 Task: Change the default commit message for squash merging to "Default to pull request title and commit details".
Action: Mouse moved to (1246, 200)
Screenshot: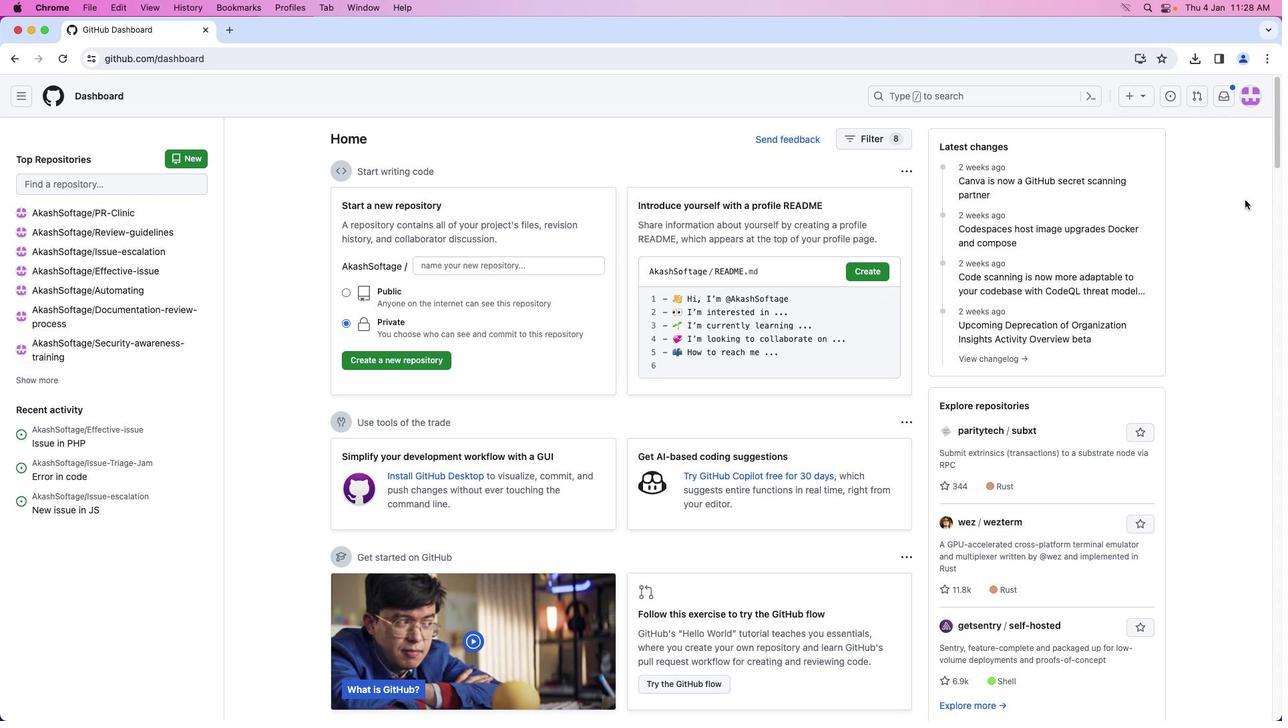 
Action: Mouse pressed left at (1246, 200)
Screenshot: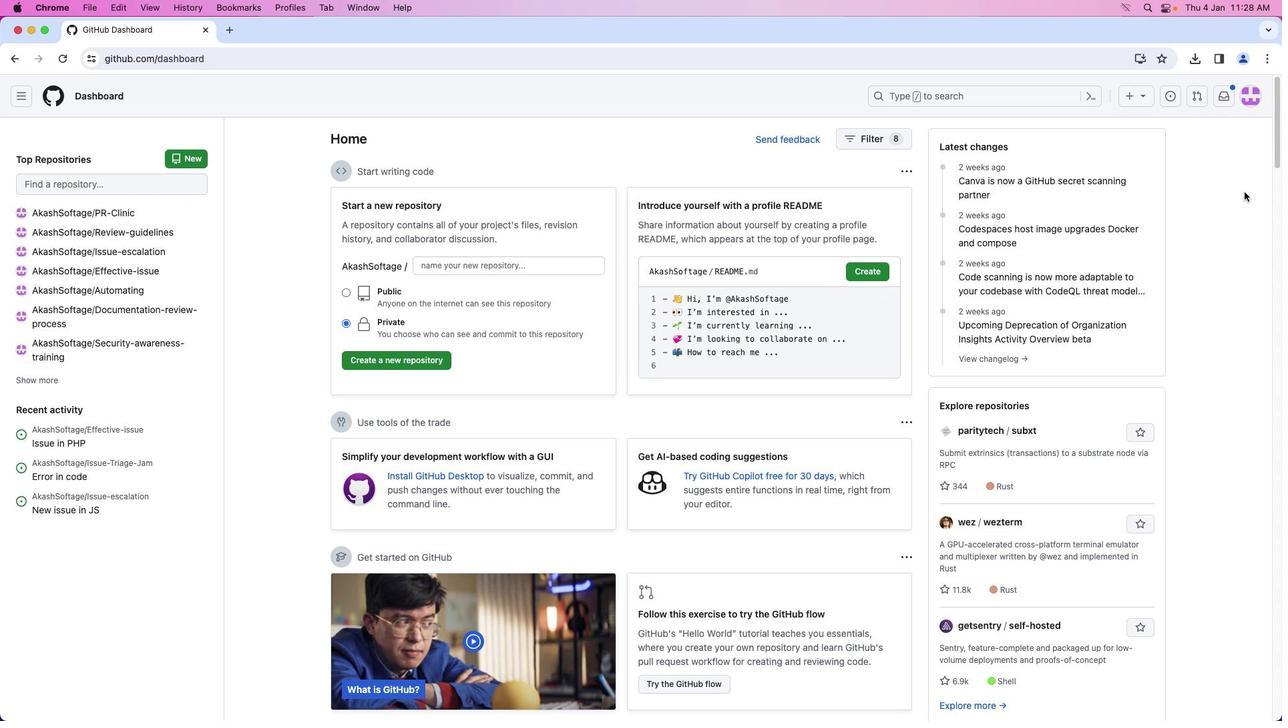 
Action: Mouse moved to (1248, 100)
Screenshot: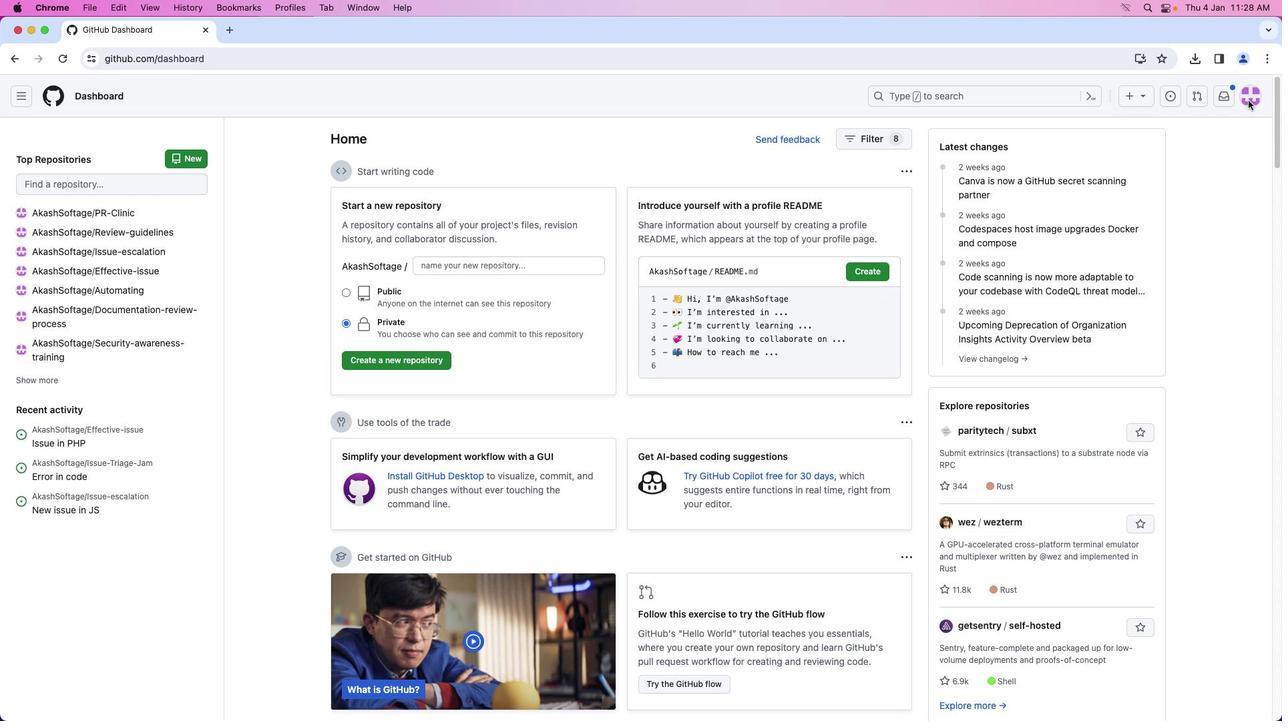 
Action: Mouse pressed left at (1248, 100)
Screenshot: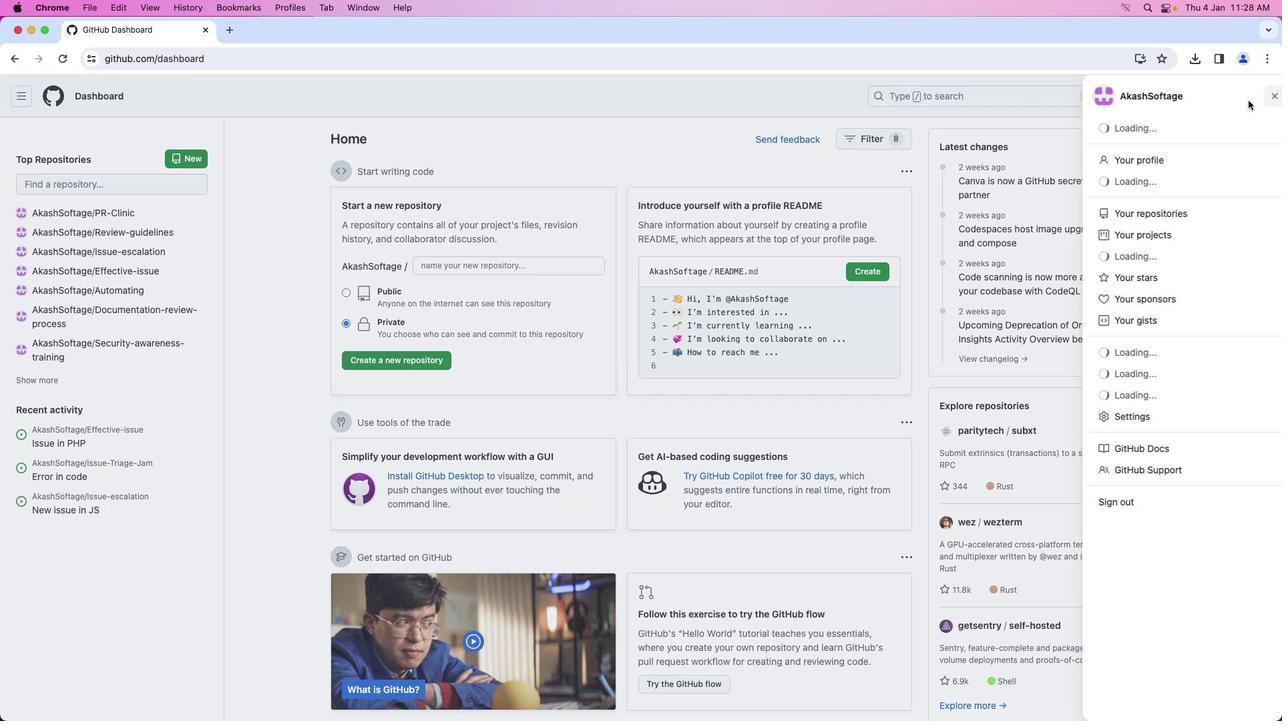 
Action: Mouse moved to (1205, 218)
Screenshot: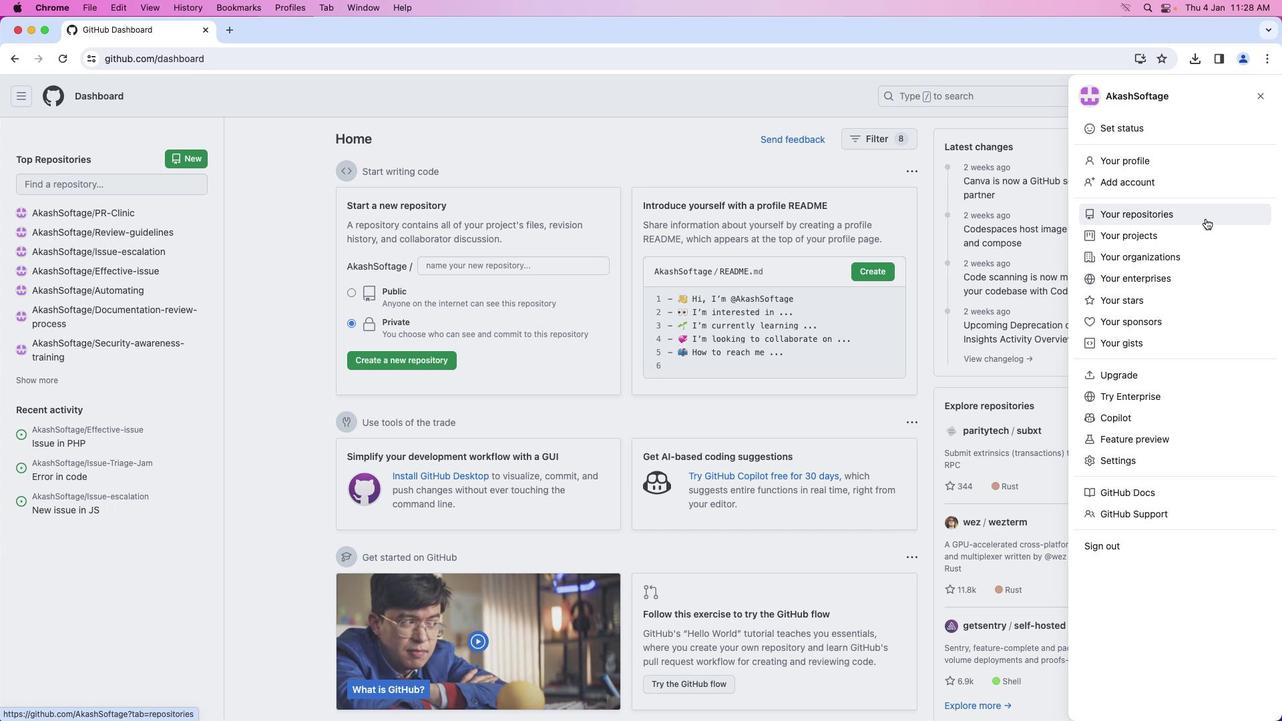 
Action: Mouse pressed left at (1205, 218)
Screenshot: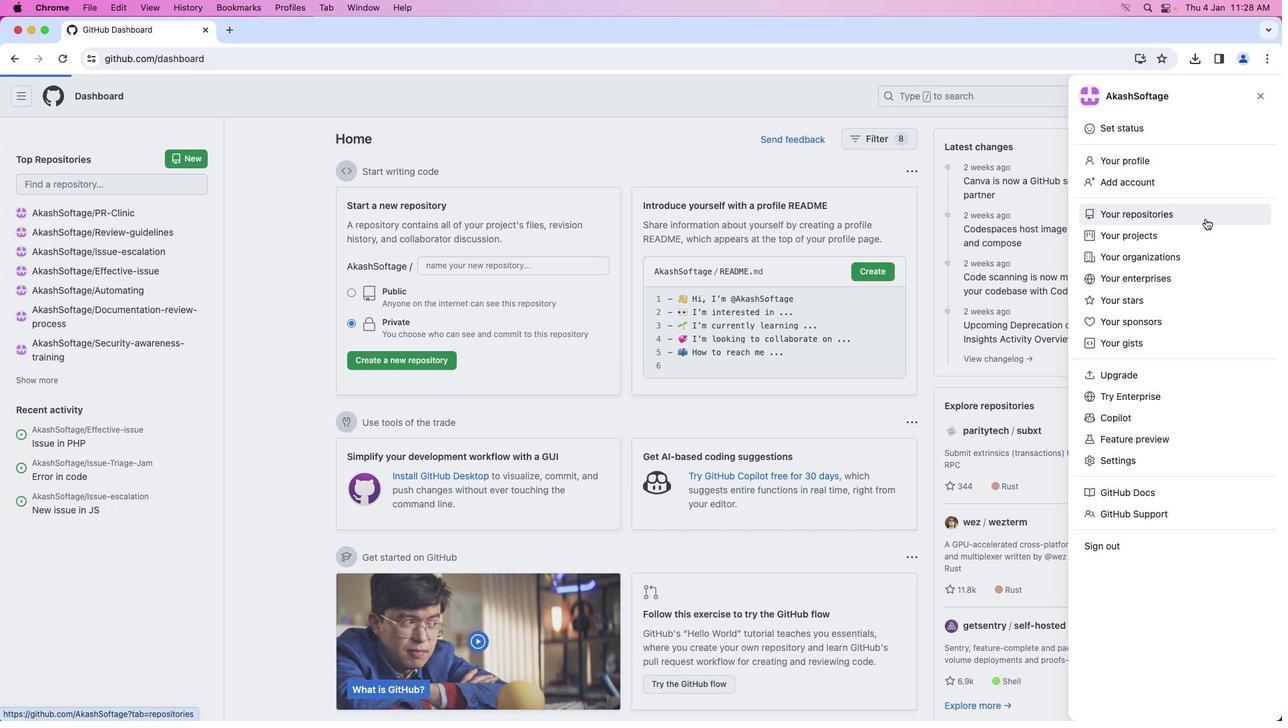 
Action: Mouse moved to (447, 220)
Screenshot: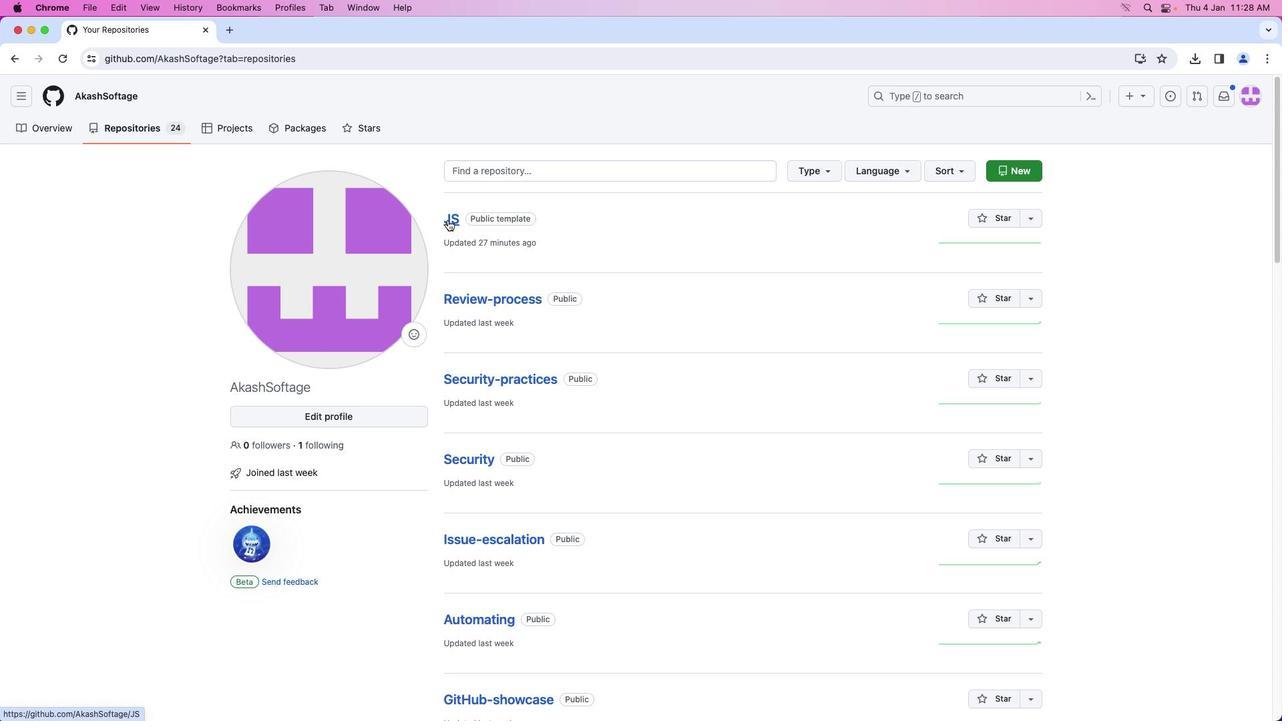 
Action: Mouse pressed left at (447, 220)
Screenshot: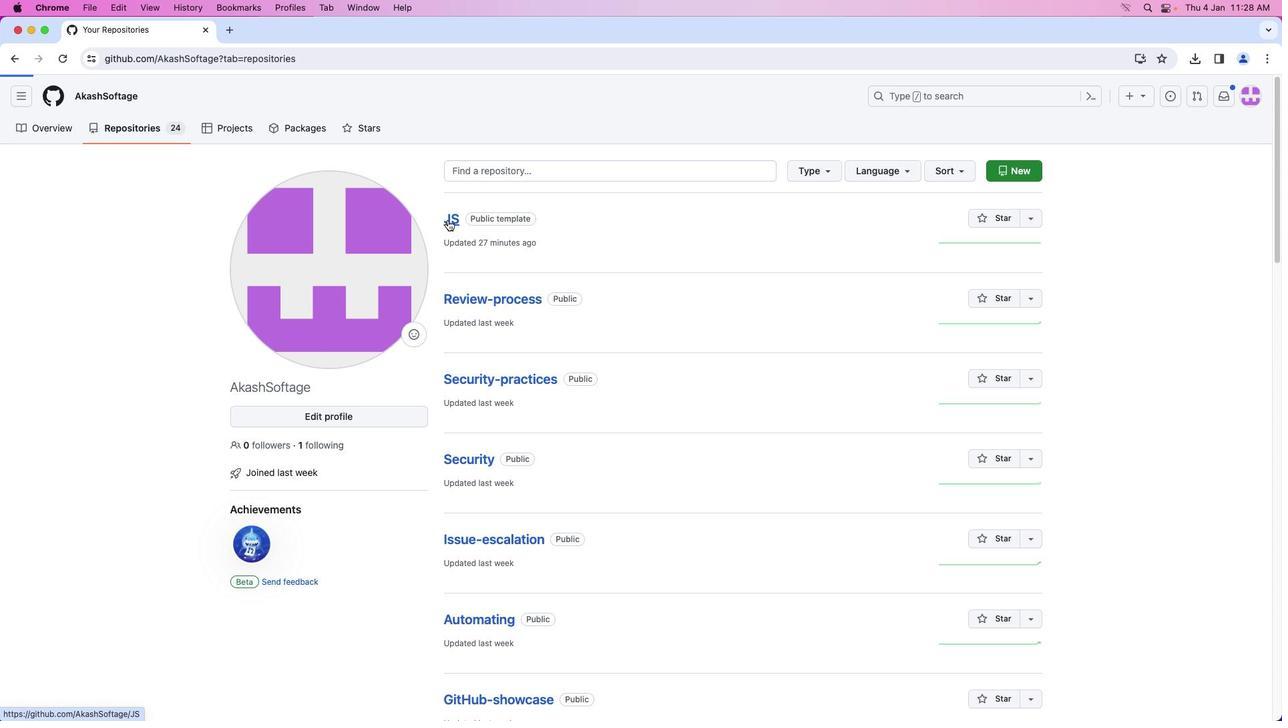 
Action: Mouse moved to (643, 132)
Screenshot: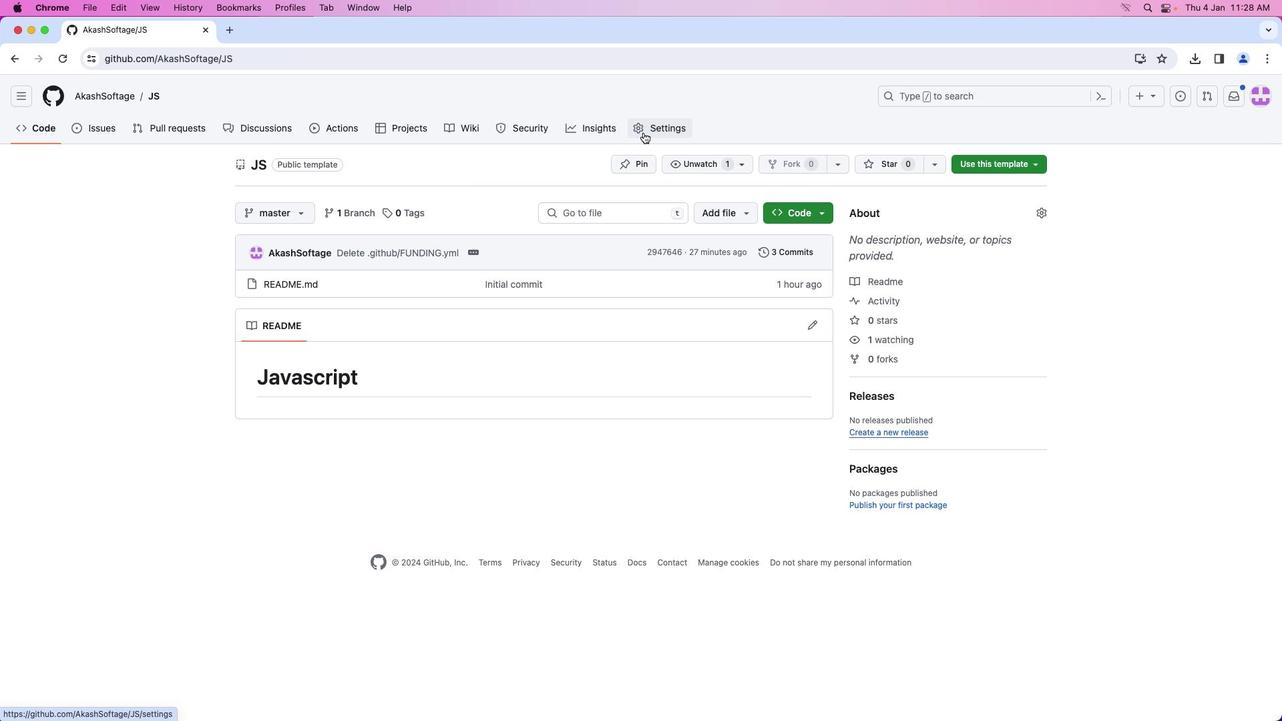 
Action: Mouse pressed left at (643, 132)
Screenshot: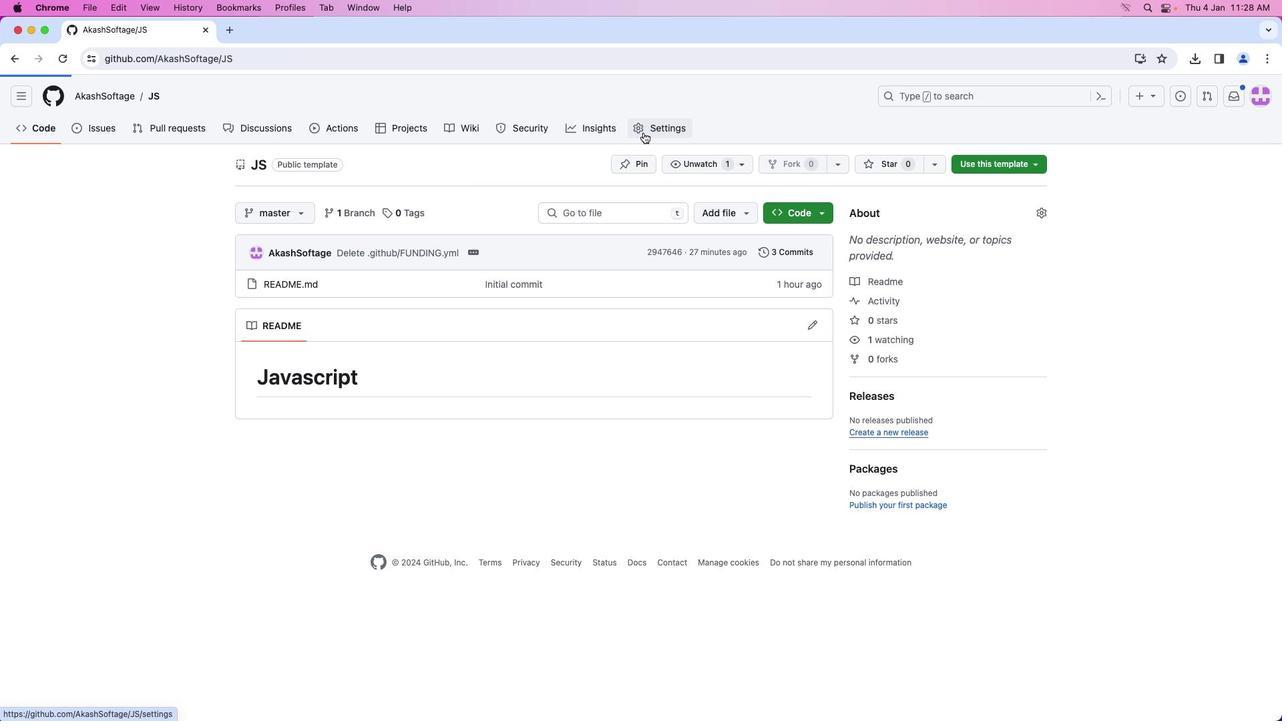 
Action: Mouse moved to (710, 349)
Screenshot: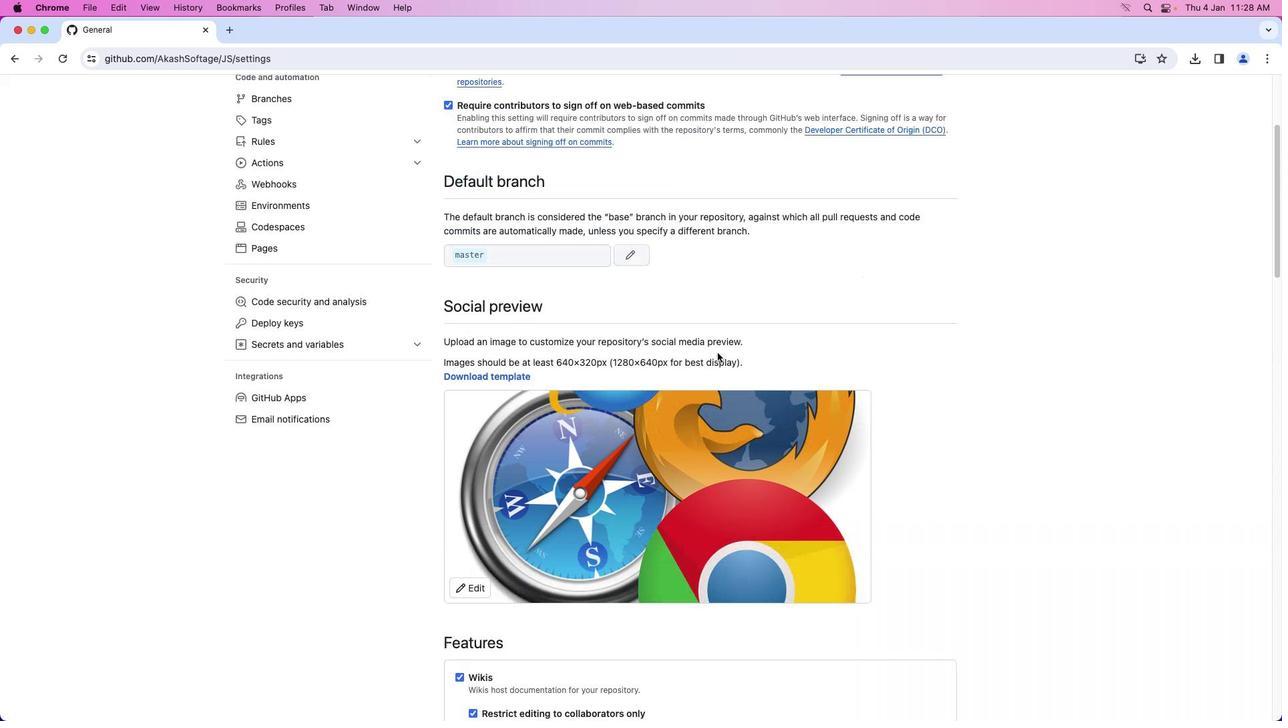 
Action: Mouse scrolled (710, 349) with delta (0, 0)
Screenshot: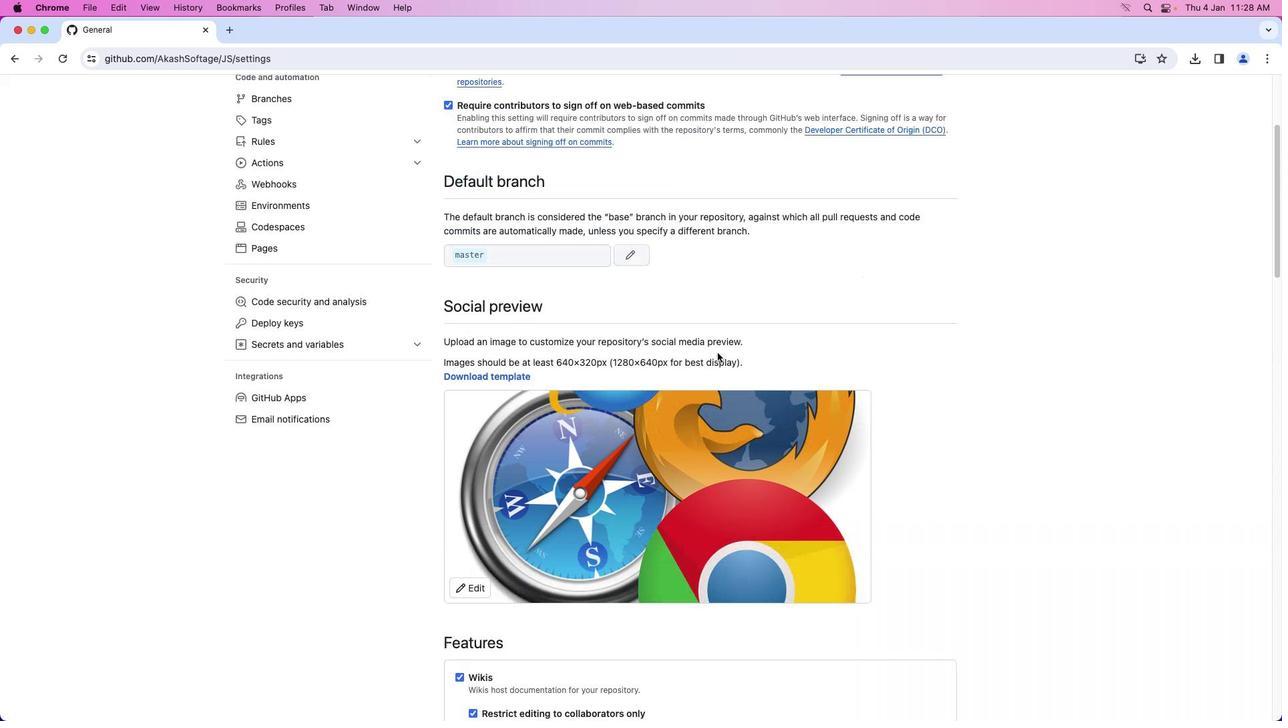 
Action: Mouse moved to (717, 352)
Screenshot: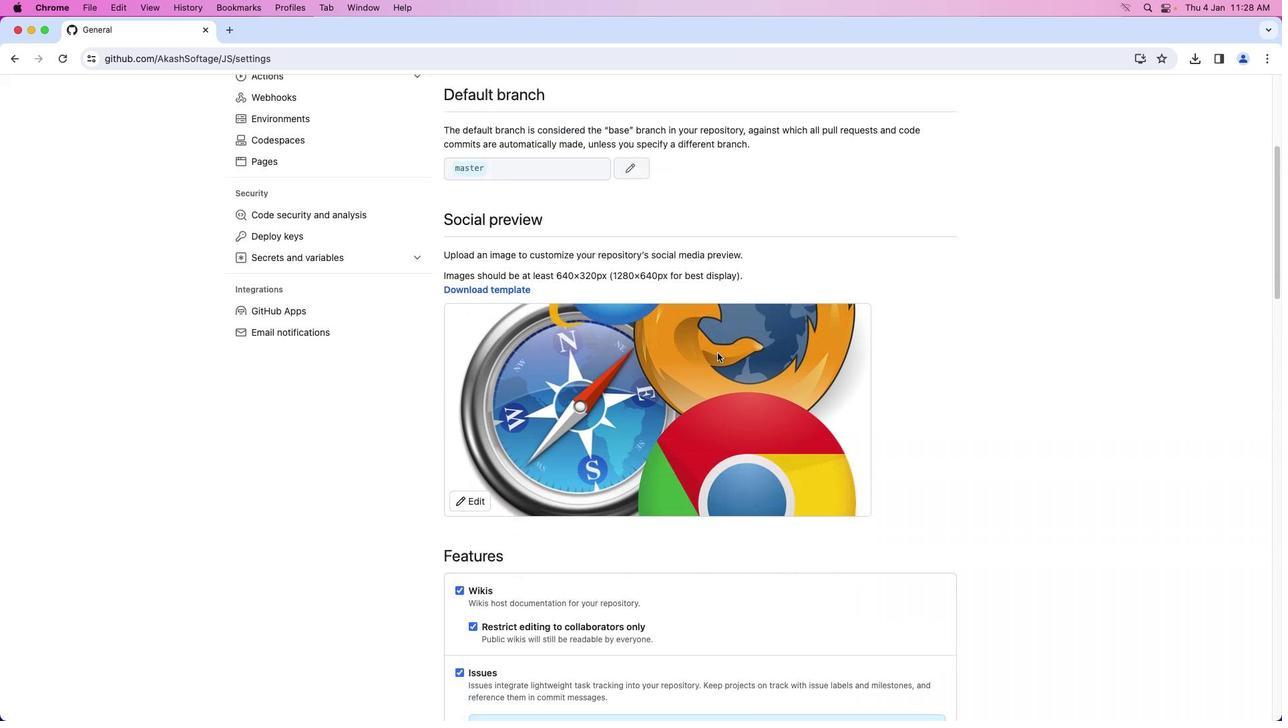 
Action: Mouse scrolled (717, 352) with delta (0, 0)
Screenshot: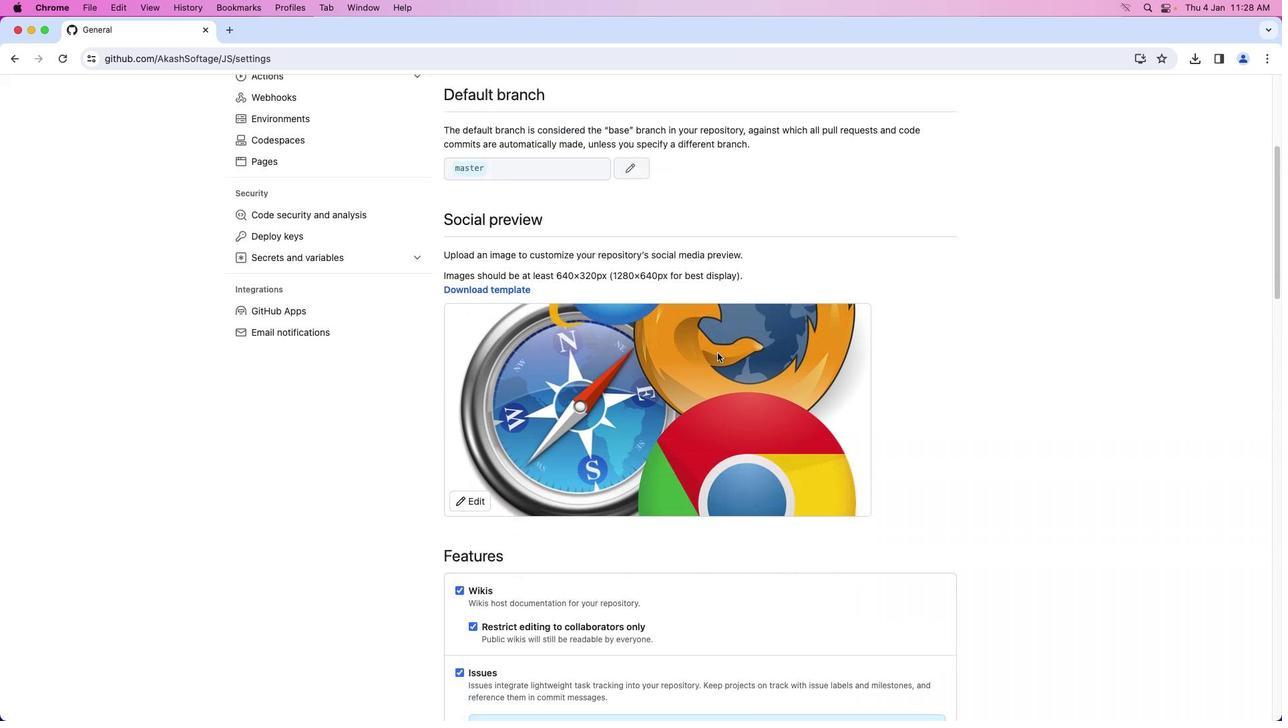 
Action: Mouse moved to (717, 352)
Screenshot: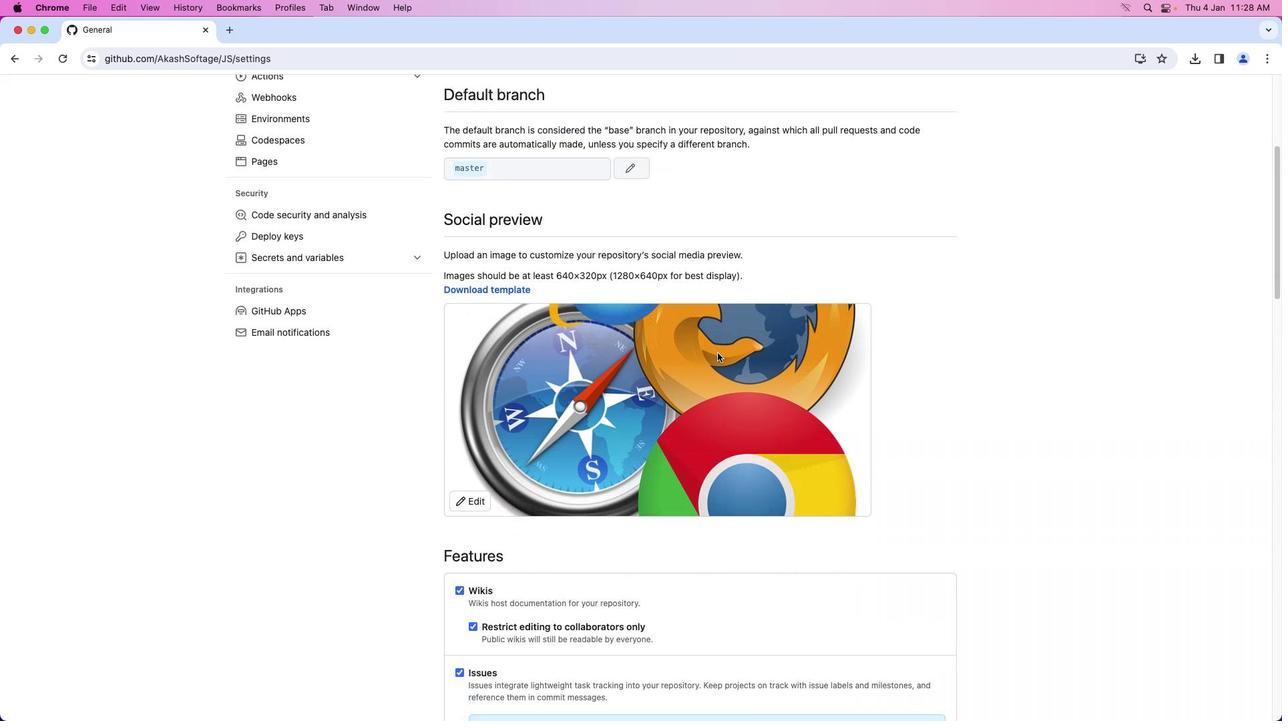 
Action: Mouse scrolled (717, 352) with delta (0, 0)
Screenshot: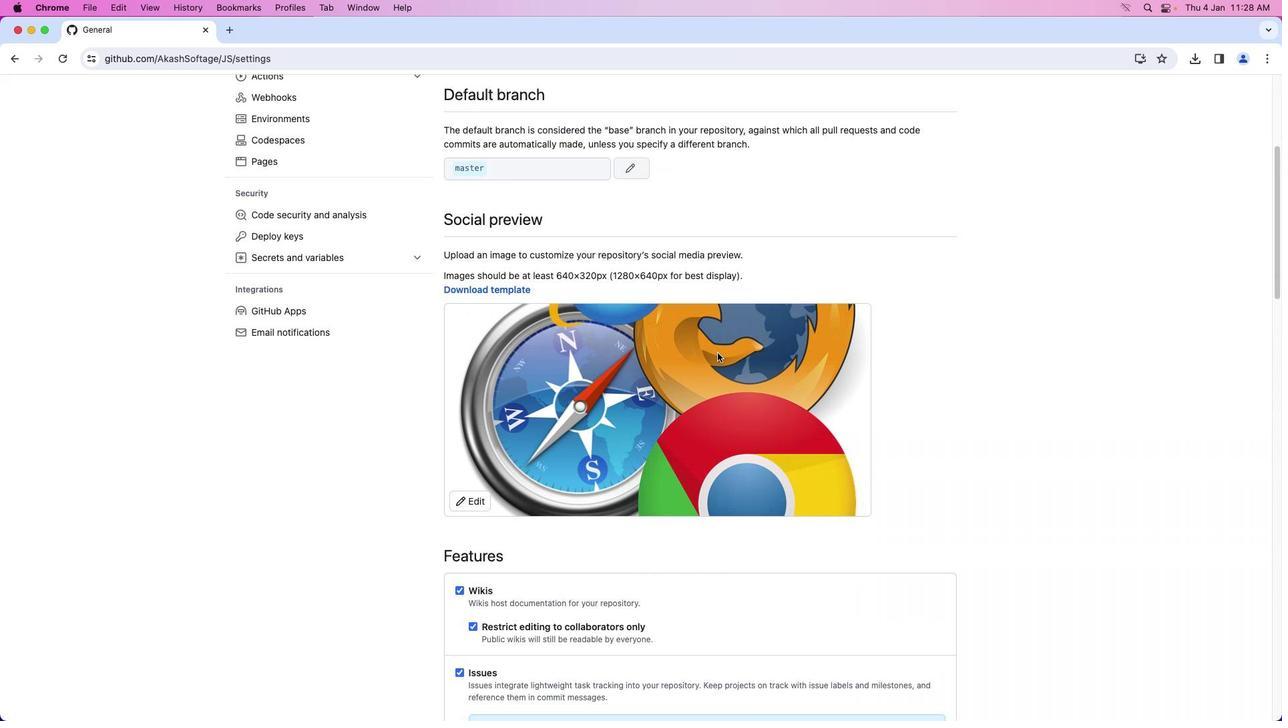
Action: Mouse moved to (717, 352)
Screenshot: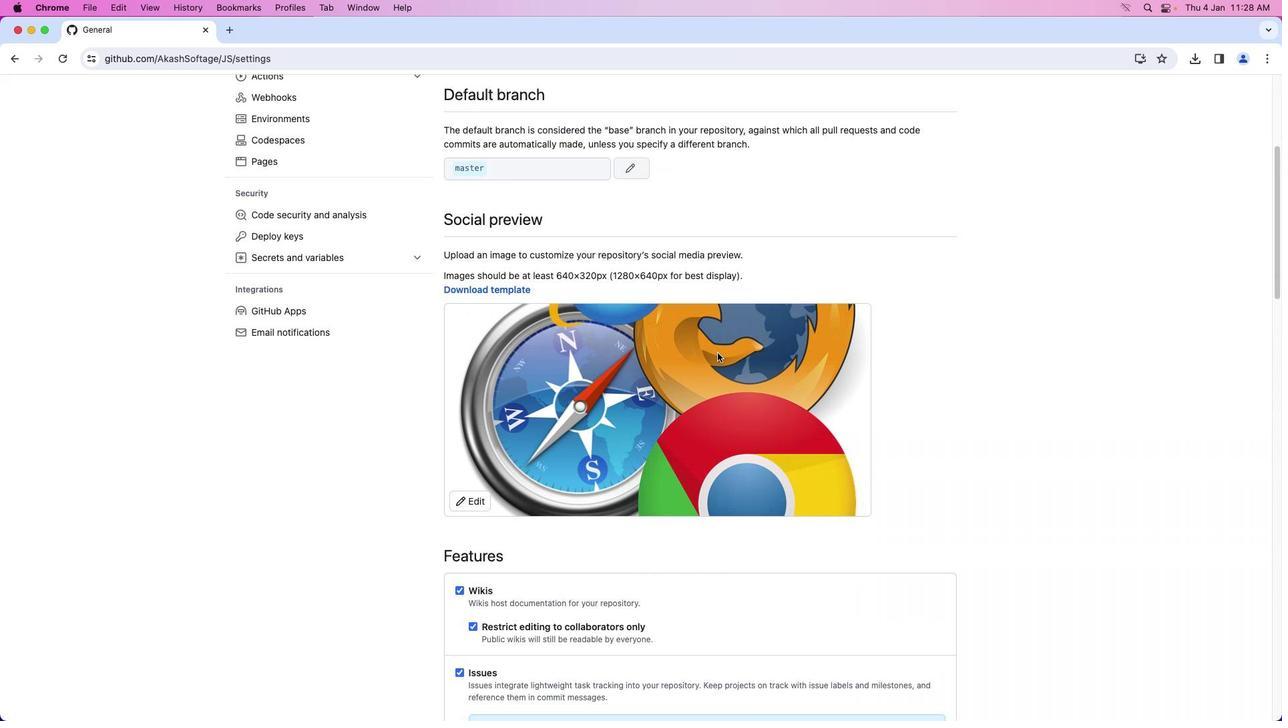 
Action: Mouse scrolled (717, 352) with delta (0, -2)
Screenshot: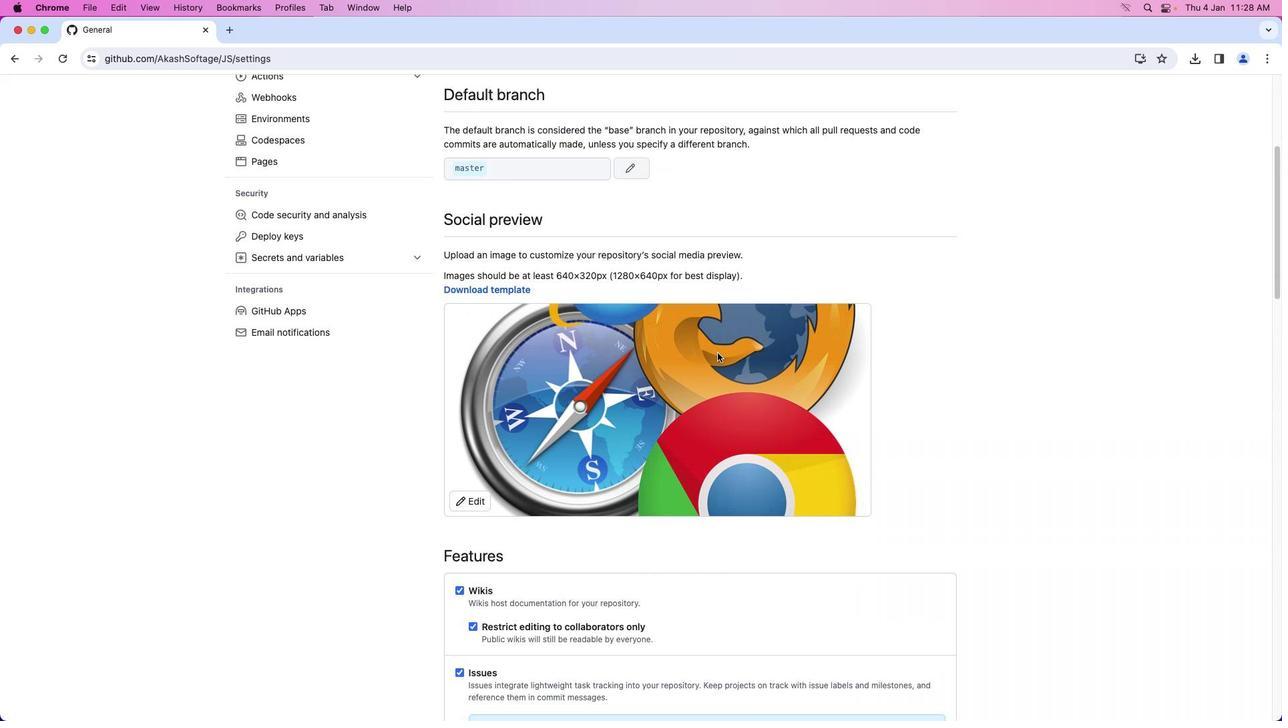 
Action: Mouse moved to (717, 352)
Screenshot: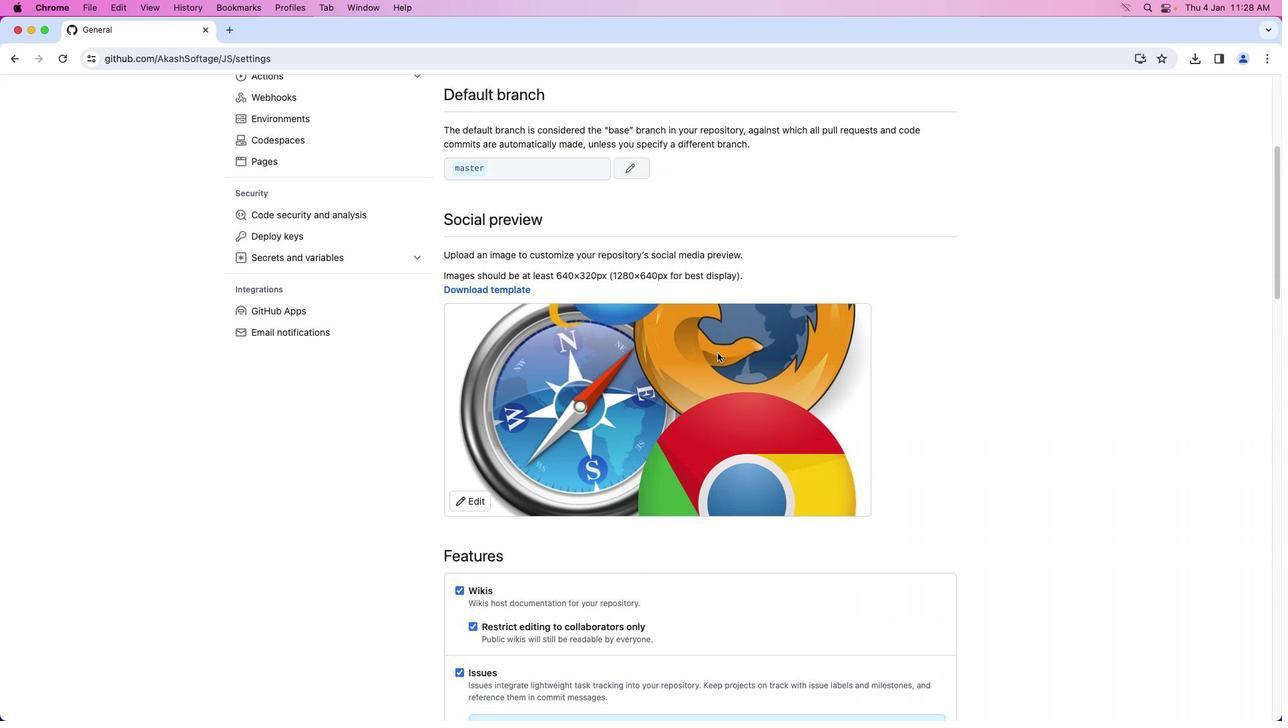 
Action: Mouse scrolled (717, 352) with delta (0, -2)
Screenshot: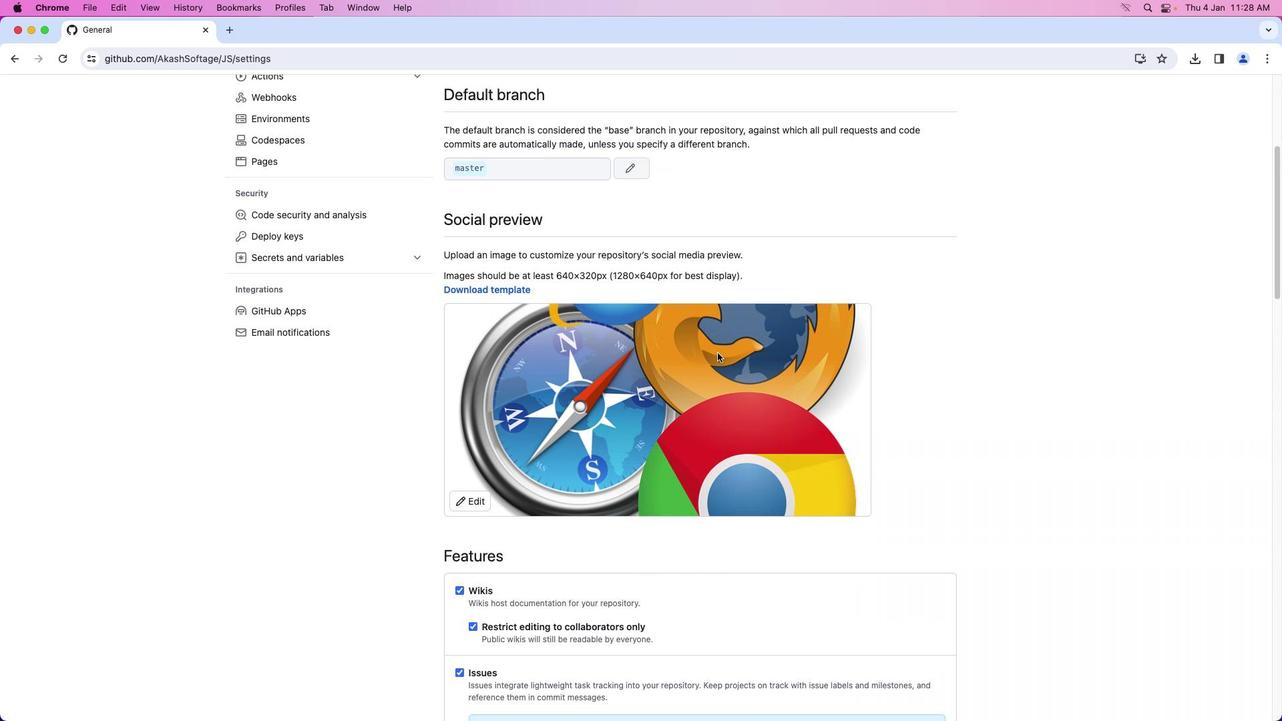 
Action: Mouse scrolled (717, 352) with delta (0, 0)
Screenshot: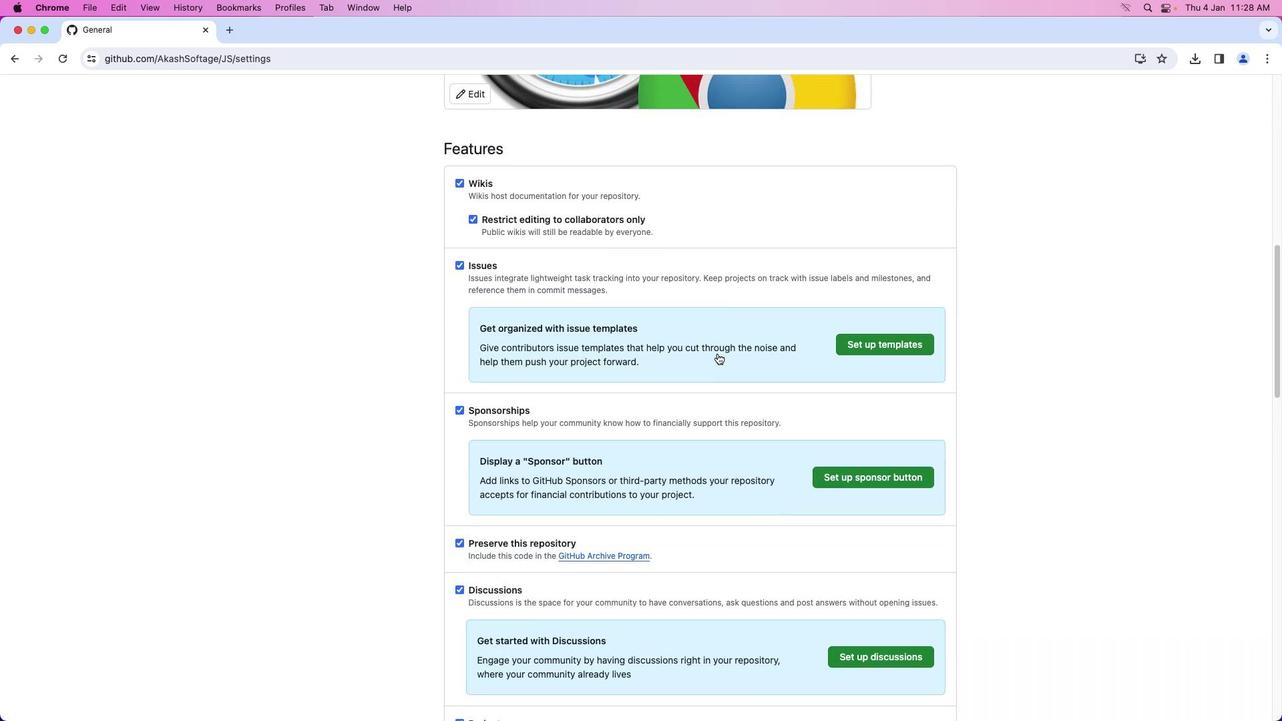 
Action: Mouse scrolled (717, 352) with delta (0, 0)
Screenshot: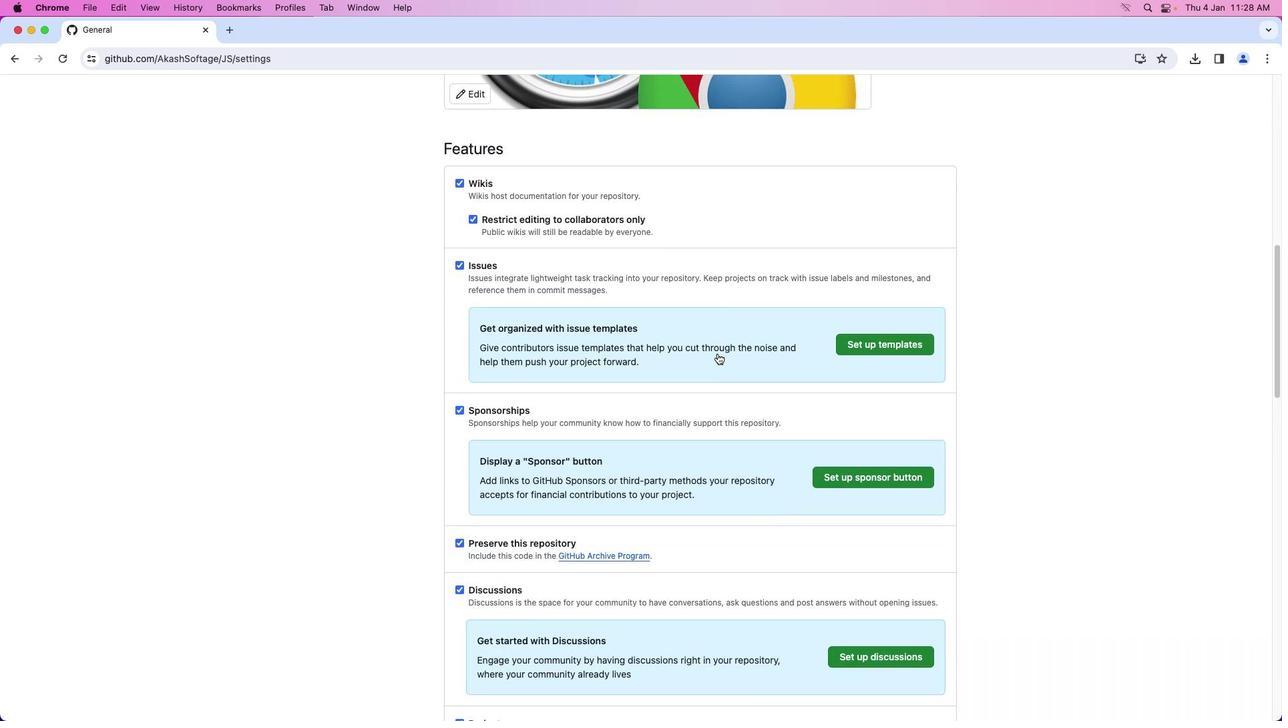 
Action: Mouse moved to (717, 353)
Screenshot: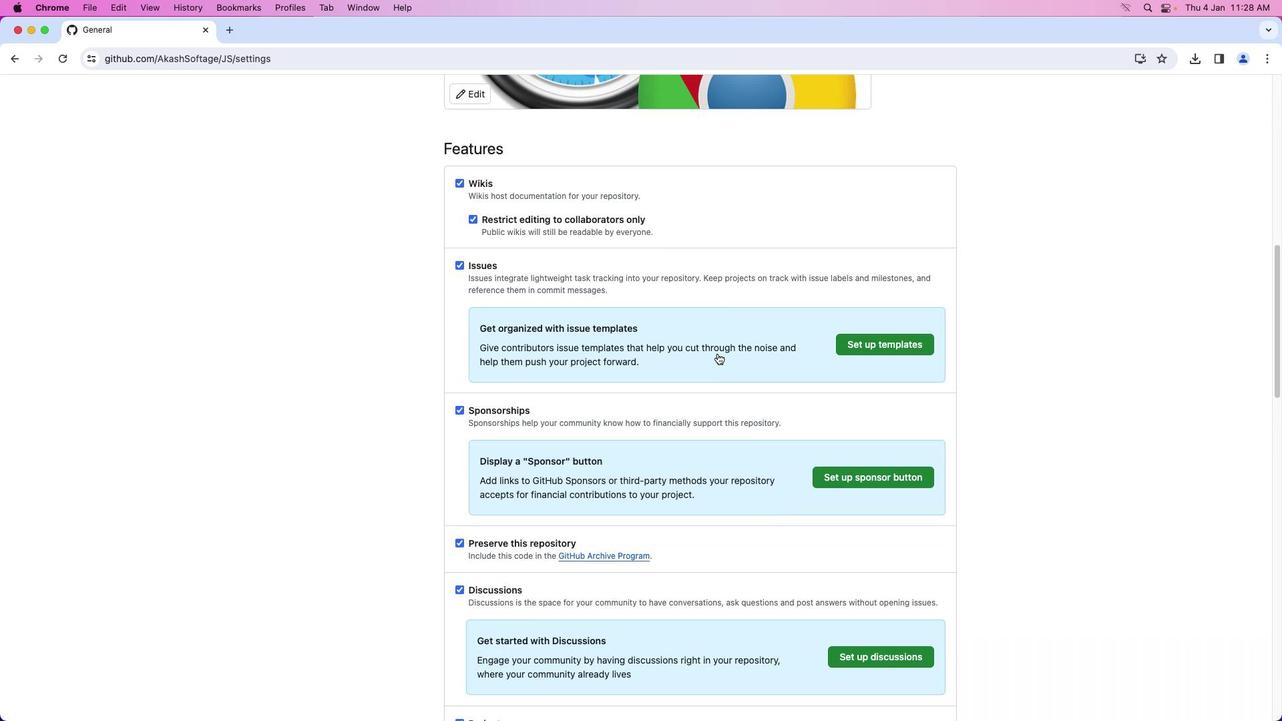 
Action: Mouse scrolled (717, 353) with delta (0, -2)
Screenshot: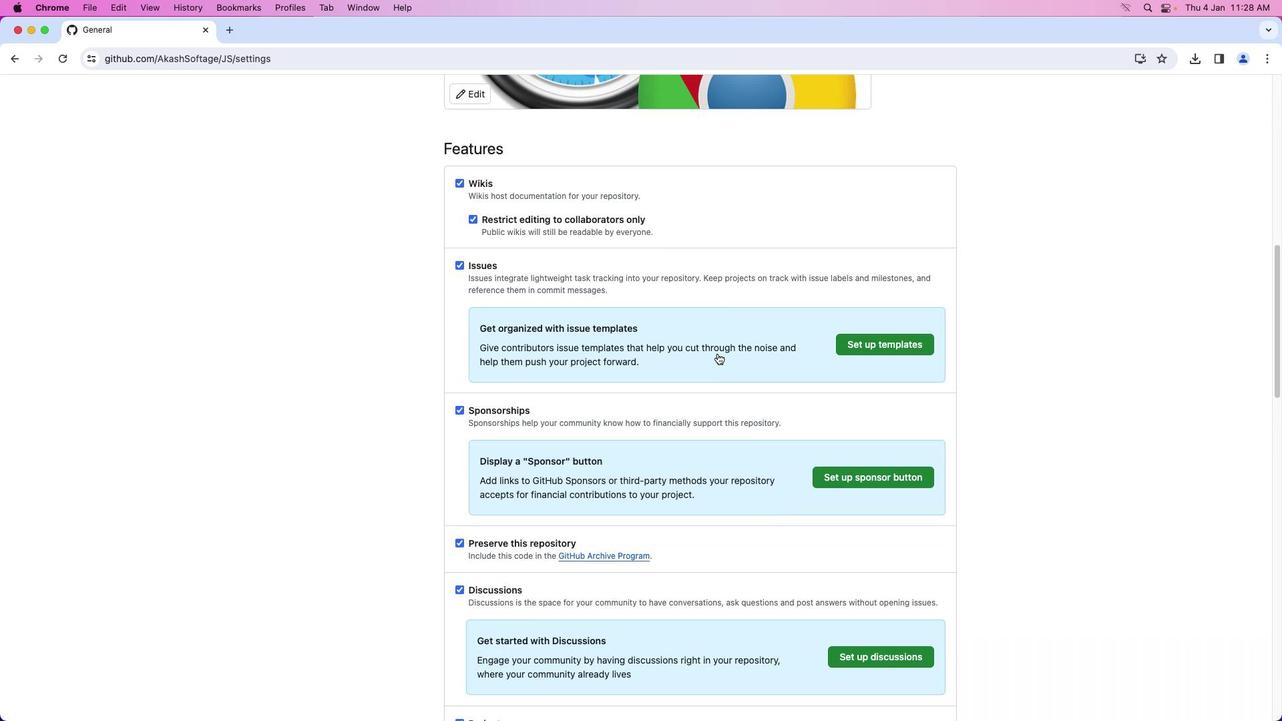 
Action: Mouse moved to (717, 353)
Screenshot: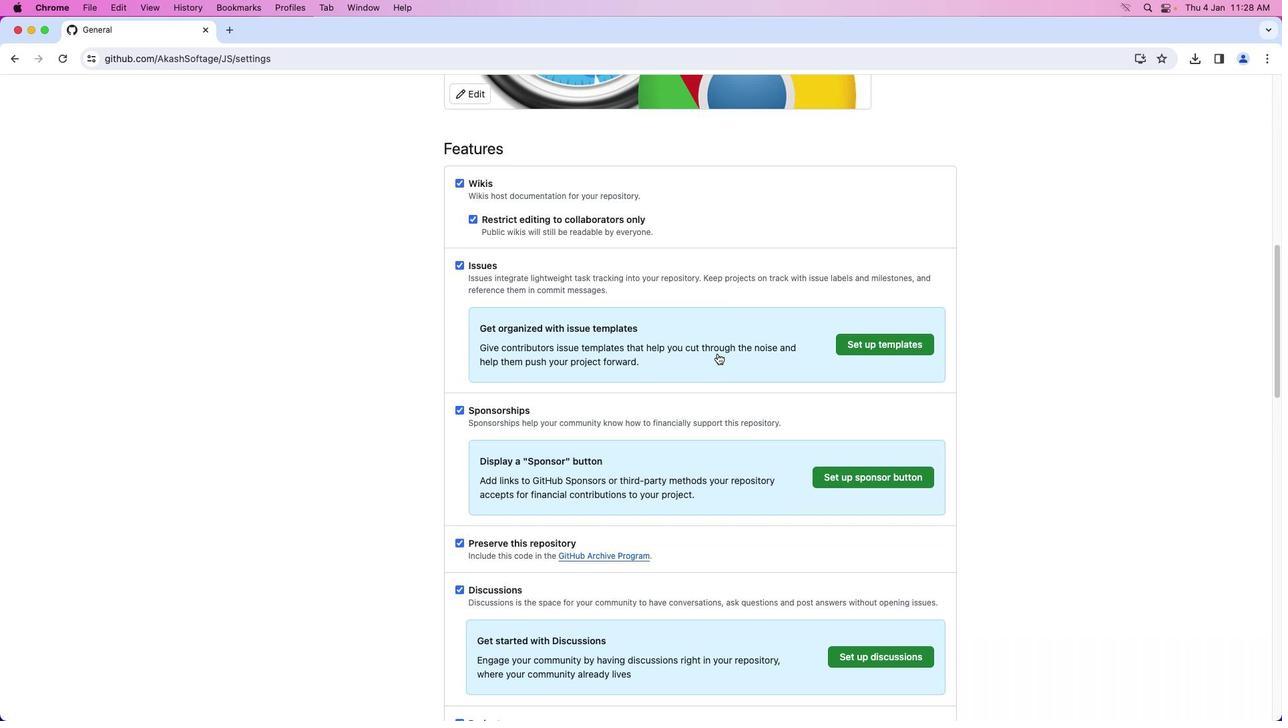 
Action: Mouse scrolled (717, 353) with delta (0, -3)
Screenshot: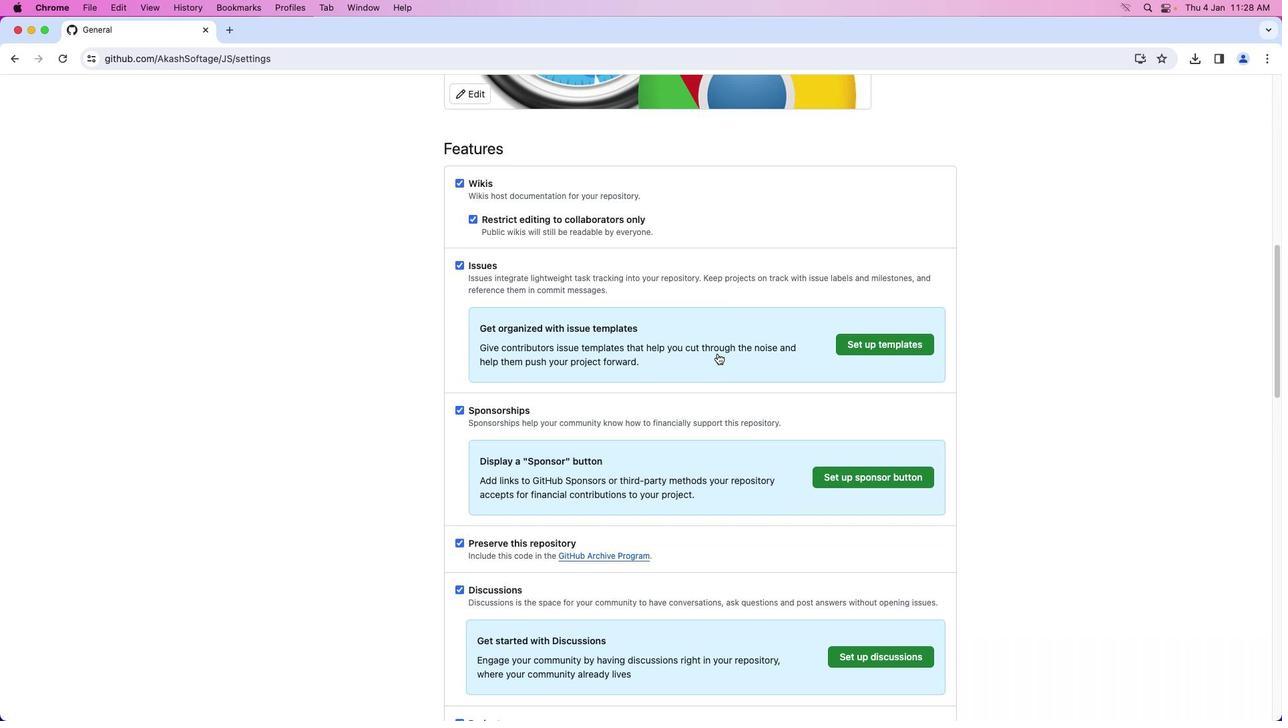 
Action: Mouse scrolled (717, 353) with delta (0, -3)
Screenshot: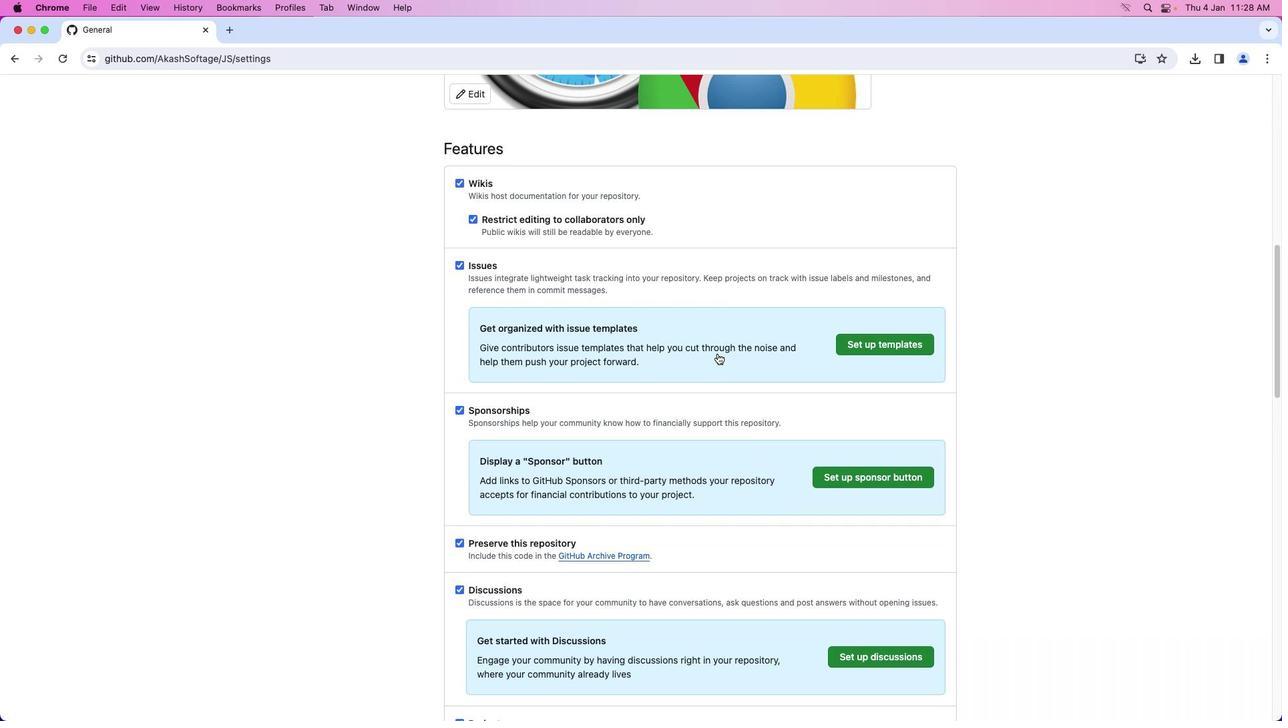 
Action: Mouse scrolled (717, 353) with delta (0, 0)
Screenshot: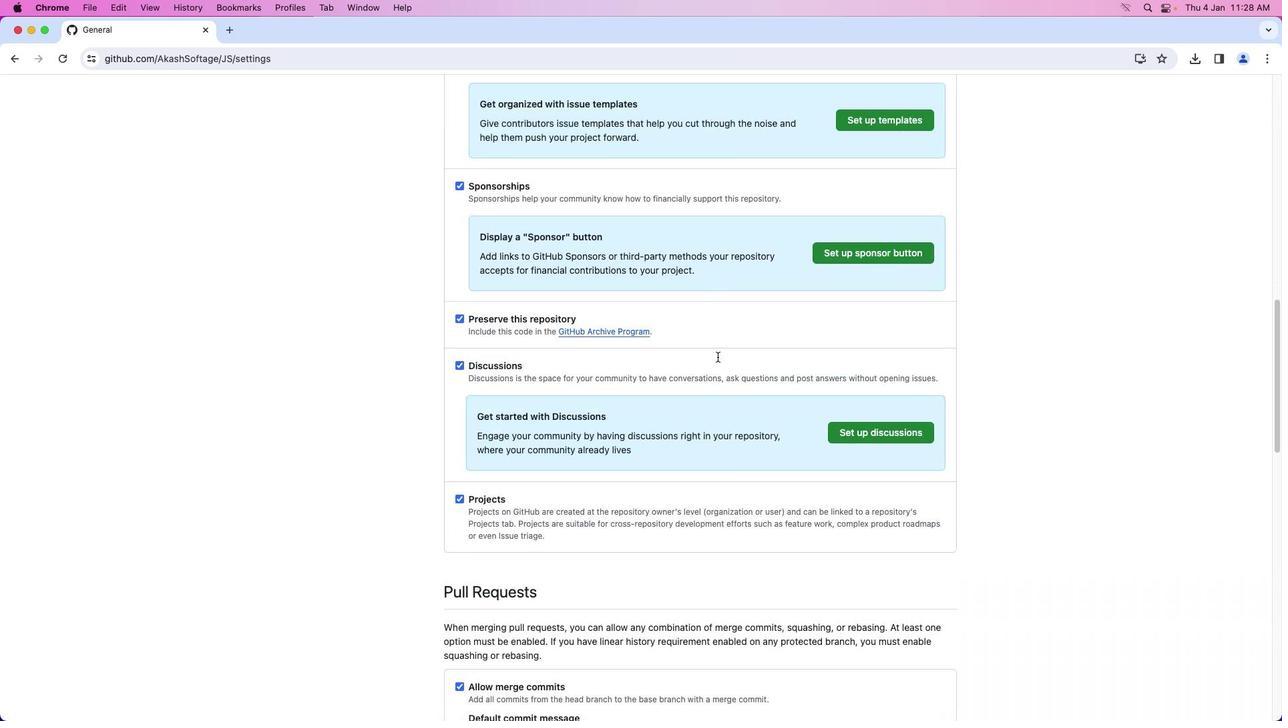 
Action: Mouse moved to (717, 354)
Screenshot: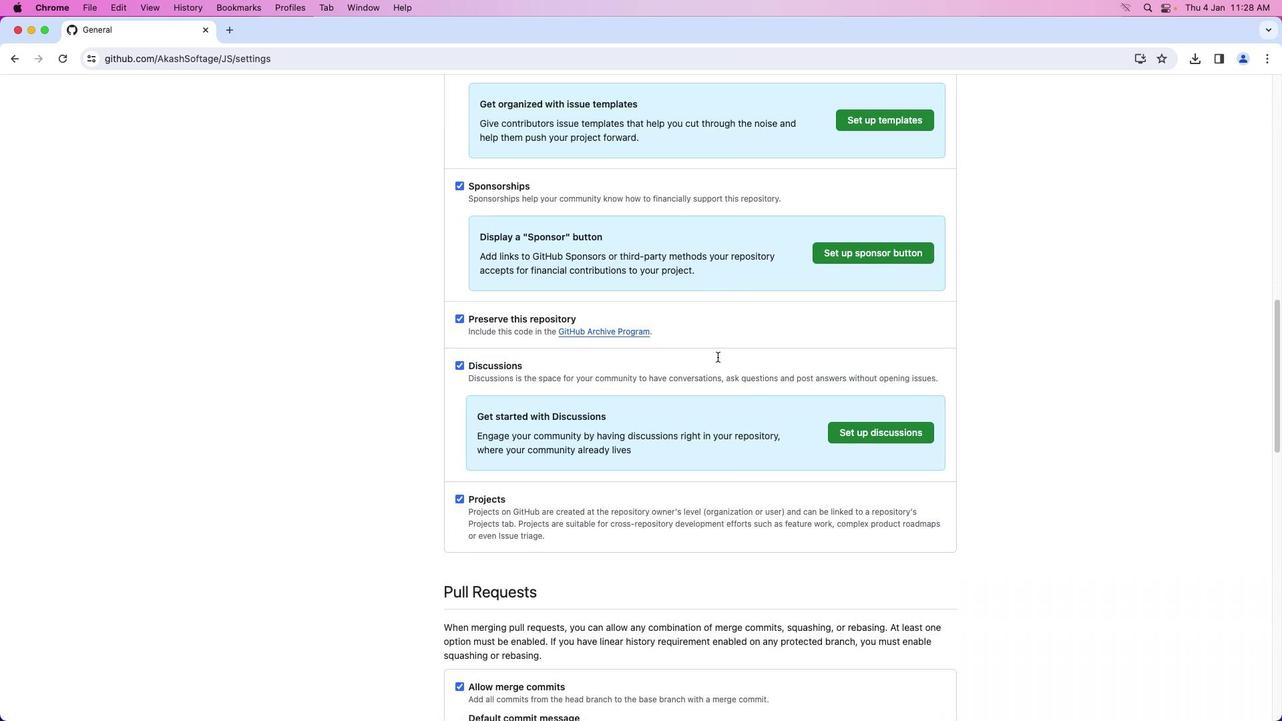 
Action: Mouse scrolled (717, 354) with delta (0, 0)
Screenshot: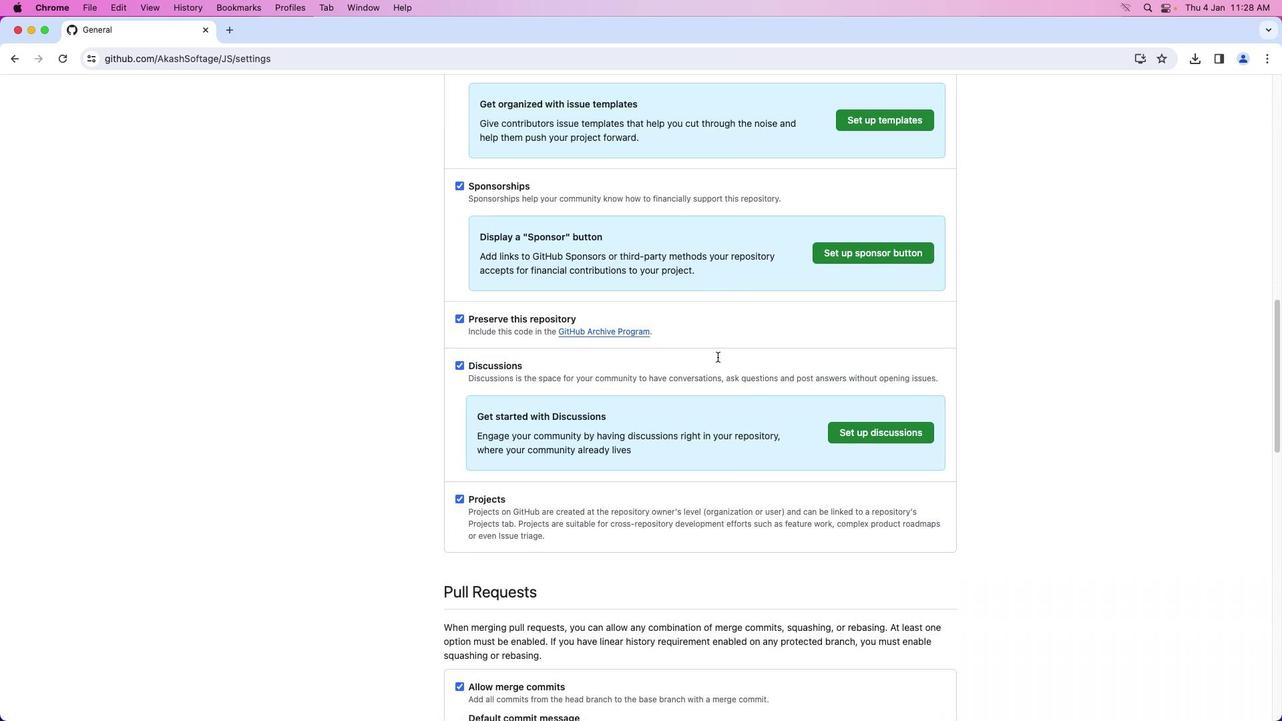 
Action: Mouse moved to (717, 356)
Screenshot: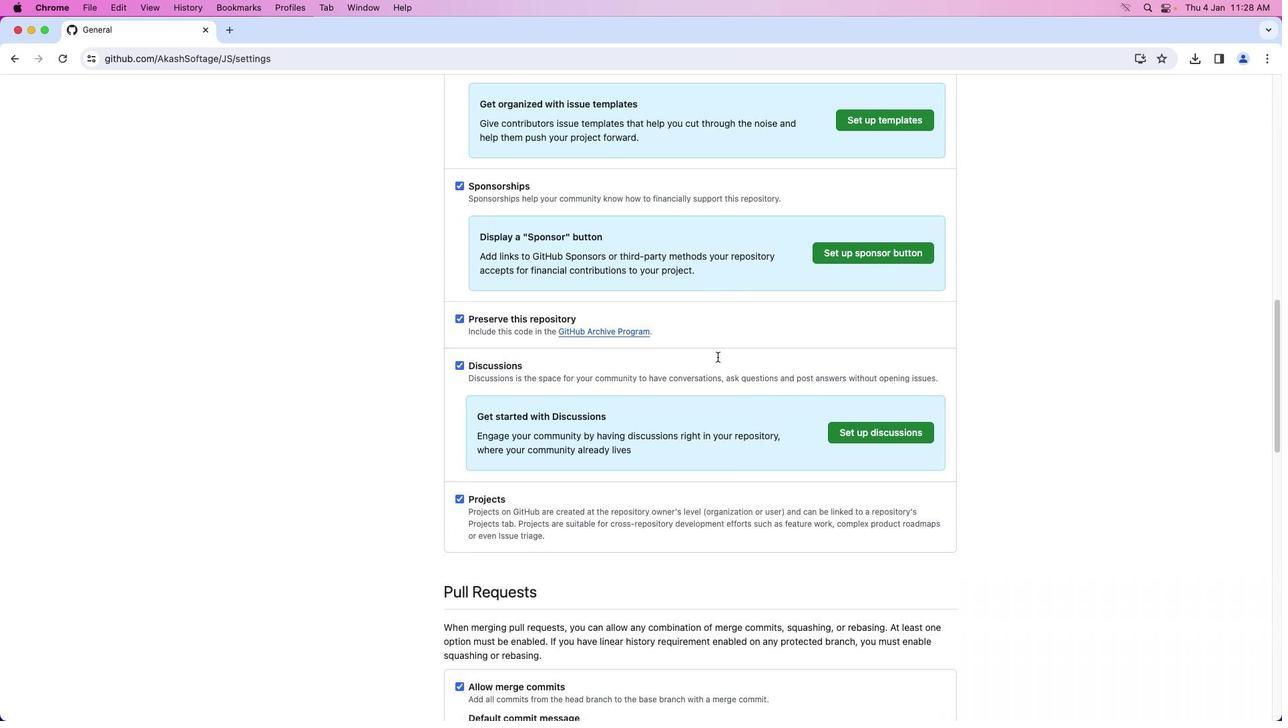 
Action: Mouse scrolled (717, 356) with delta (0, -1)
Screenshot: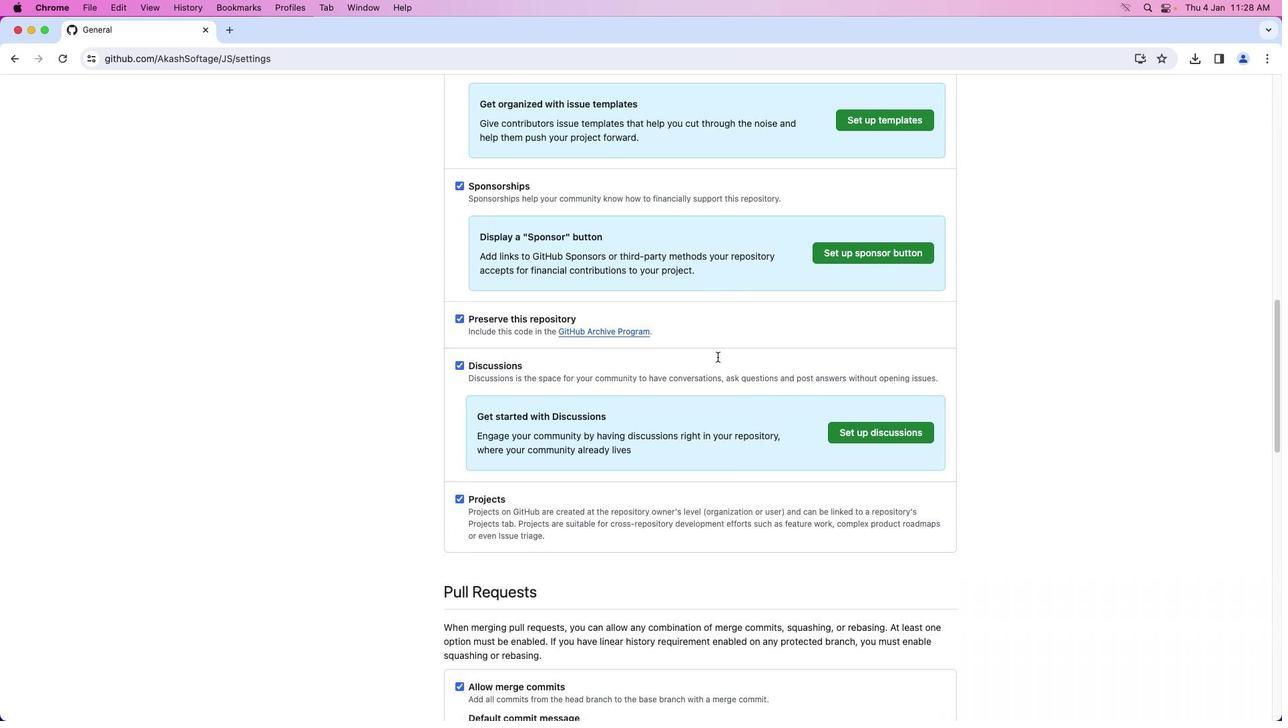 
Action: Mouse moved to (717, 356)
Screenshot: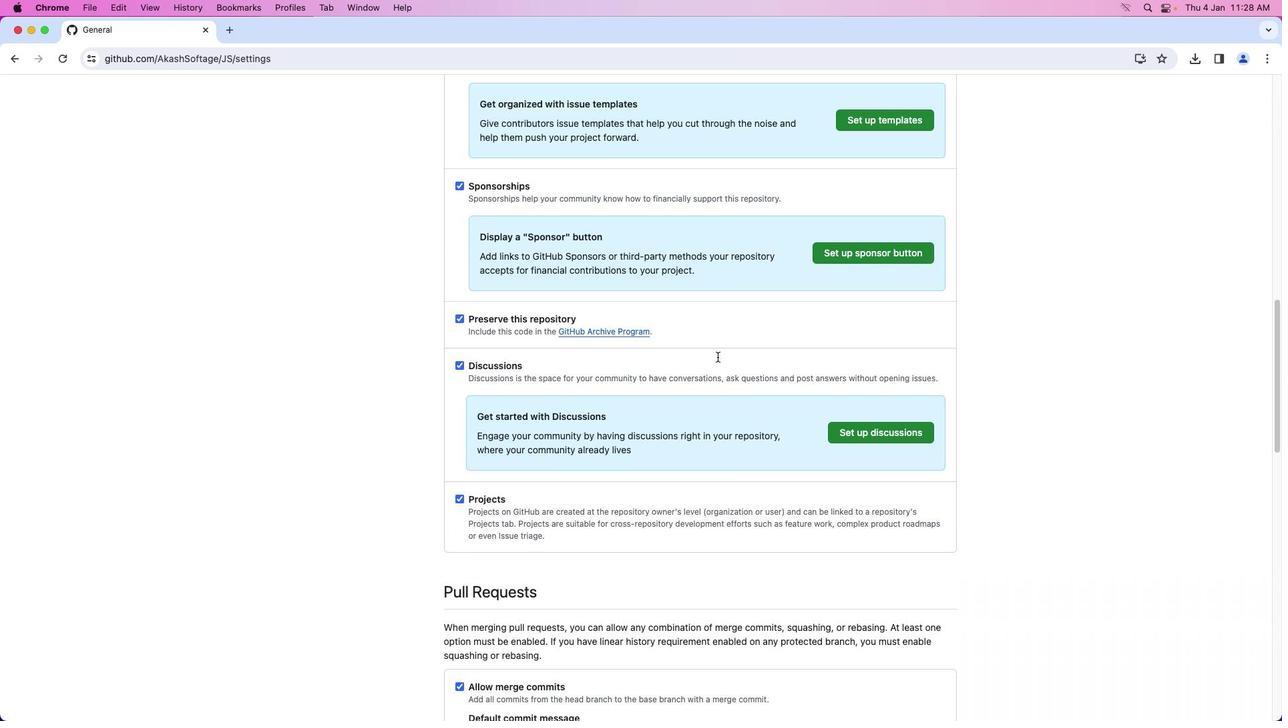 
Action: Mouse scrolled (717, 356) with delta (0, -2)
Screenshot: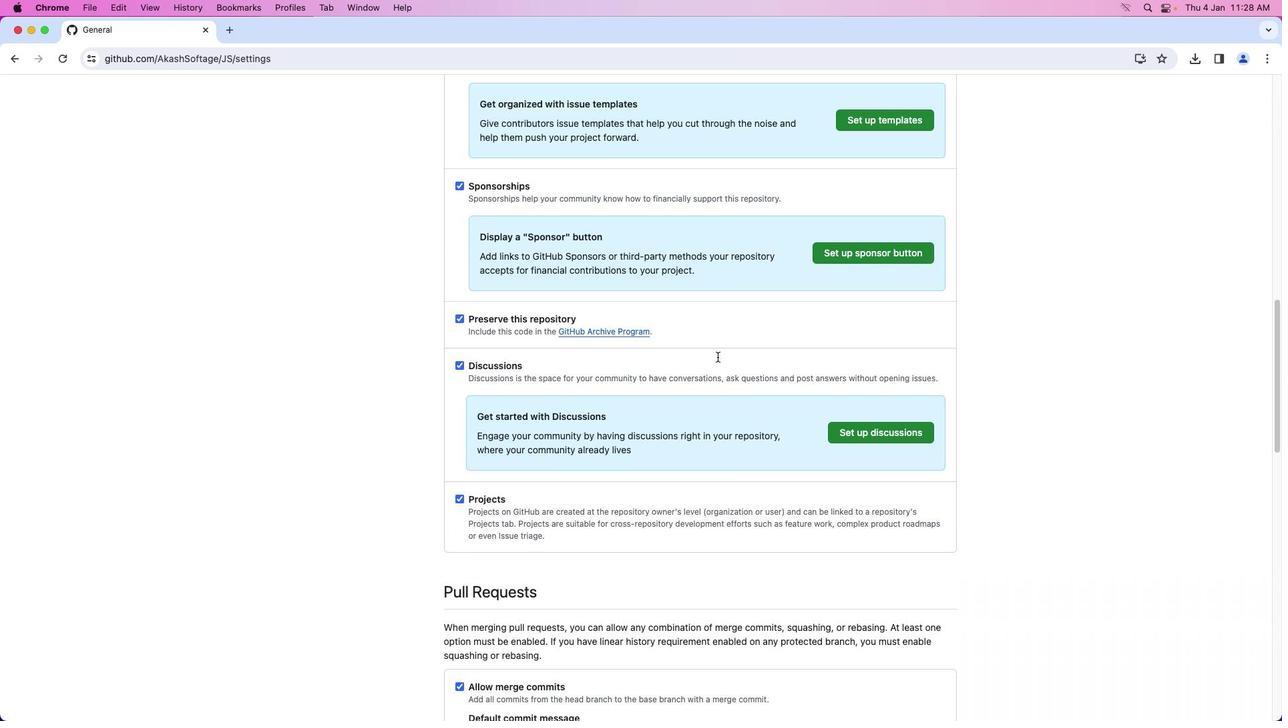 
Action: Mouse moved to (717, 357)
Screenshot: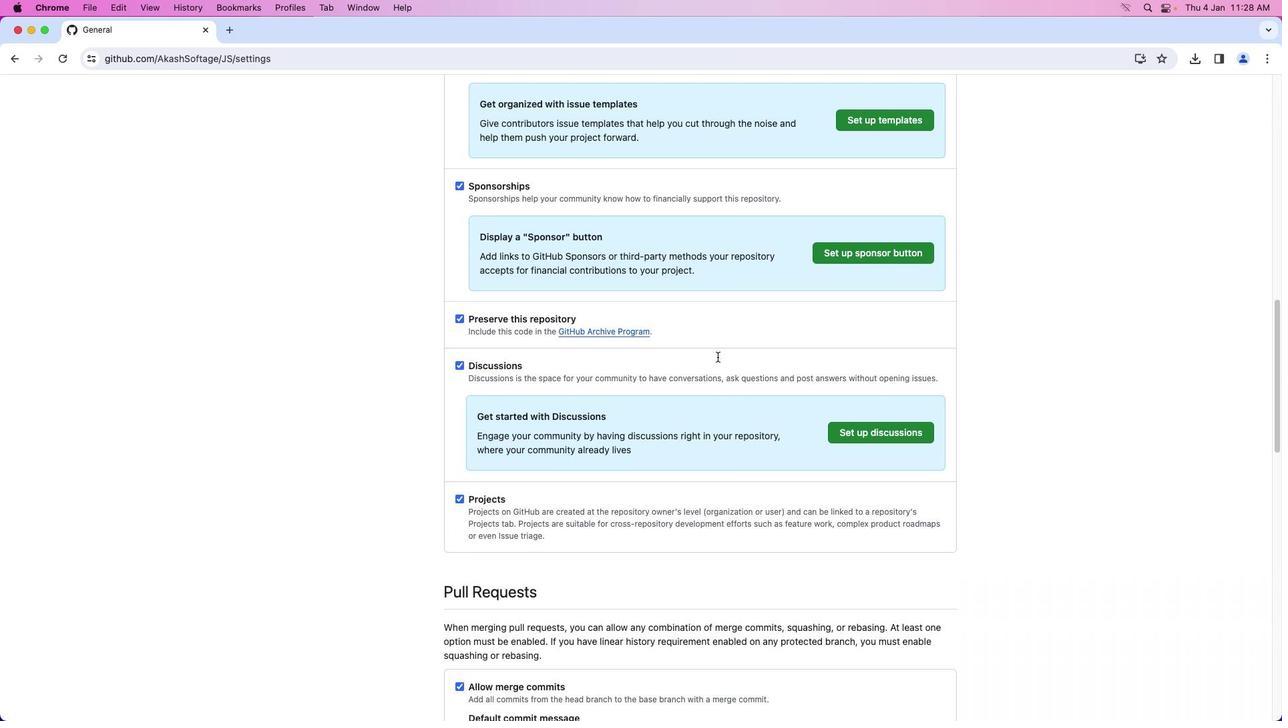 
Action: Mouse scrolled (717, 357) with delta (0, 0)
Screenshot: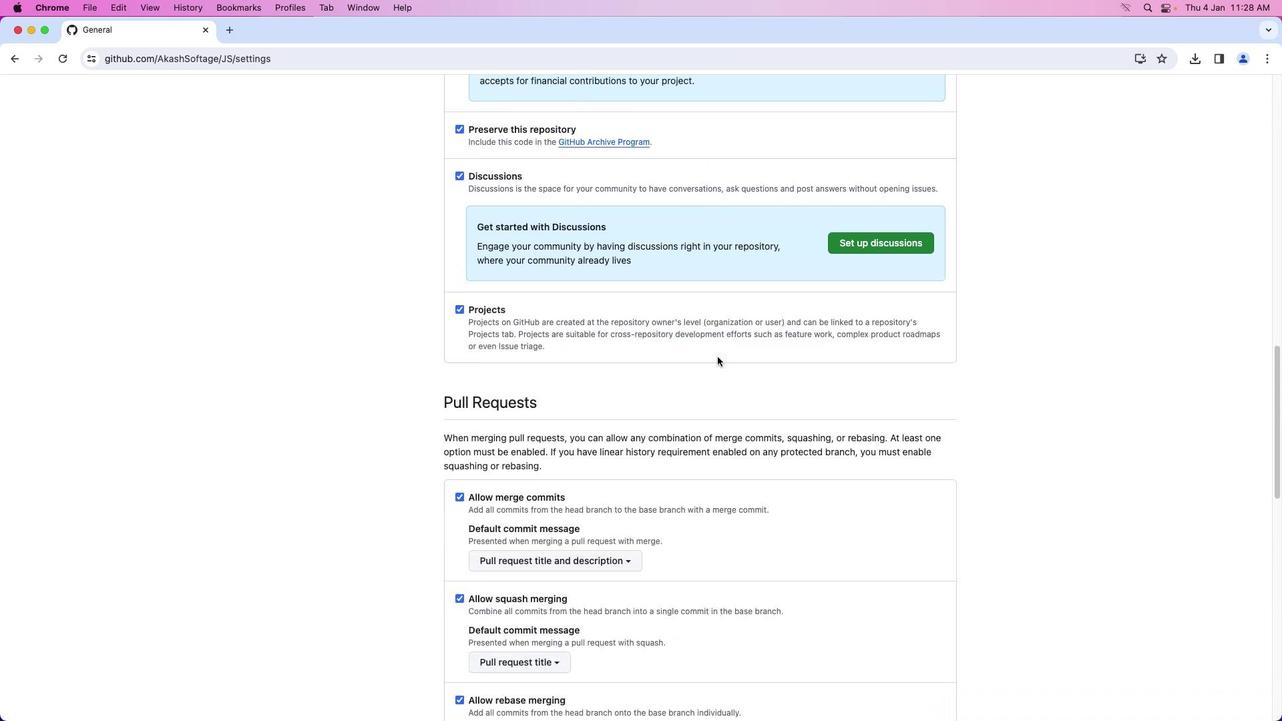 
Action: Mouse scrolled (717, 357) with delta (0, 0)
Screenshot: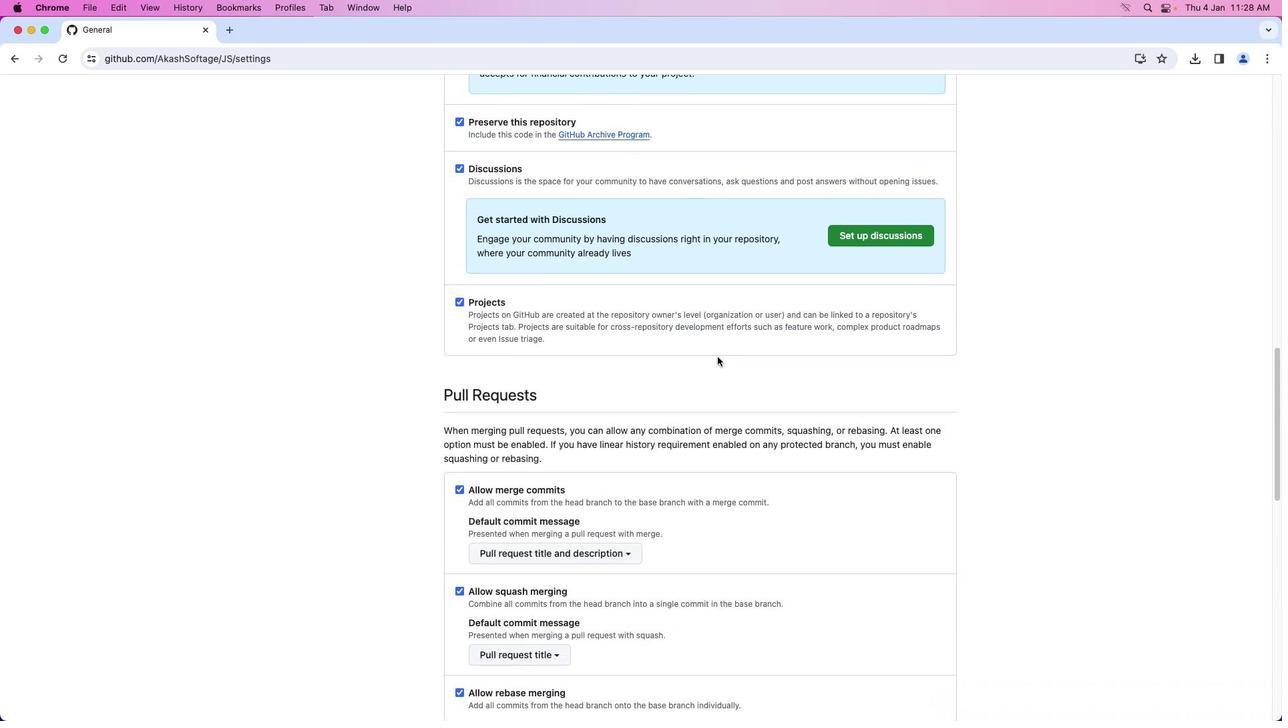
Action: Mouse scrolled (717, 357) with delta (0, -1)
Screenshot: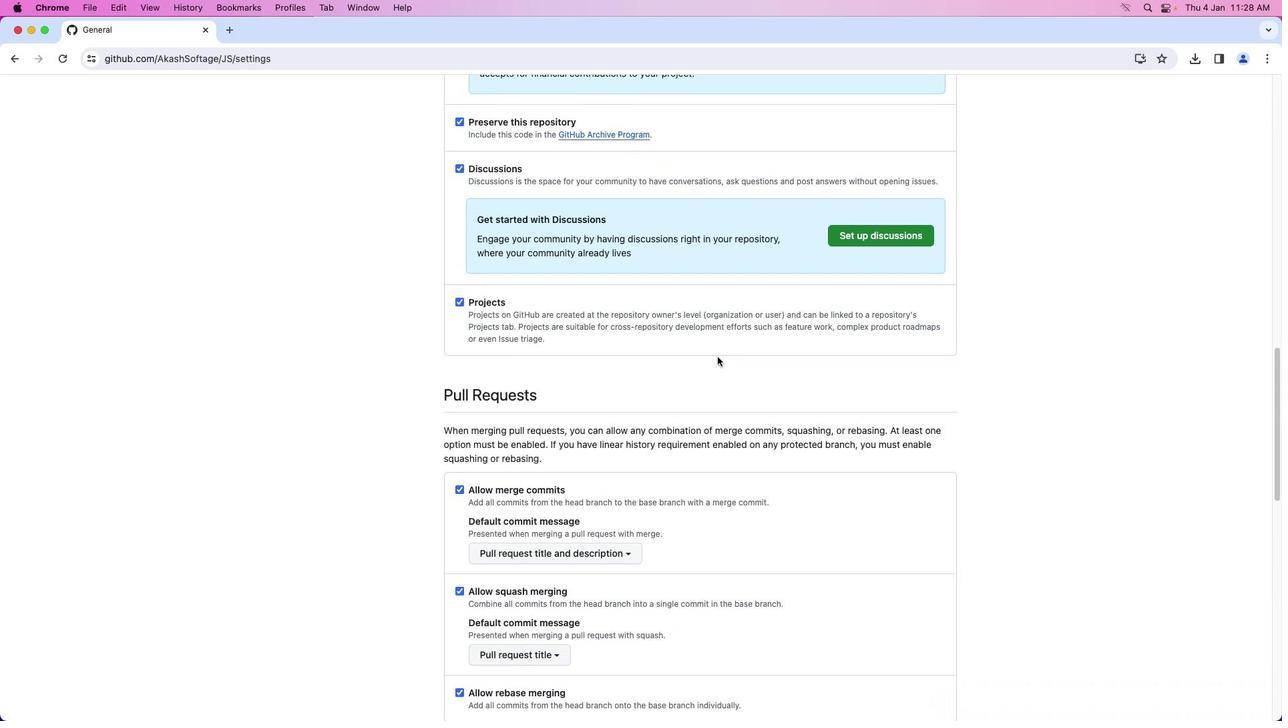 
Action: Mouse scrolled (717, 357) with delta (0, -2)
Screenshot: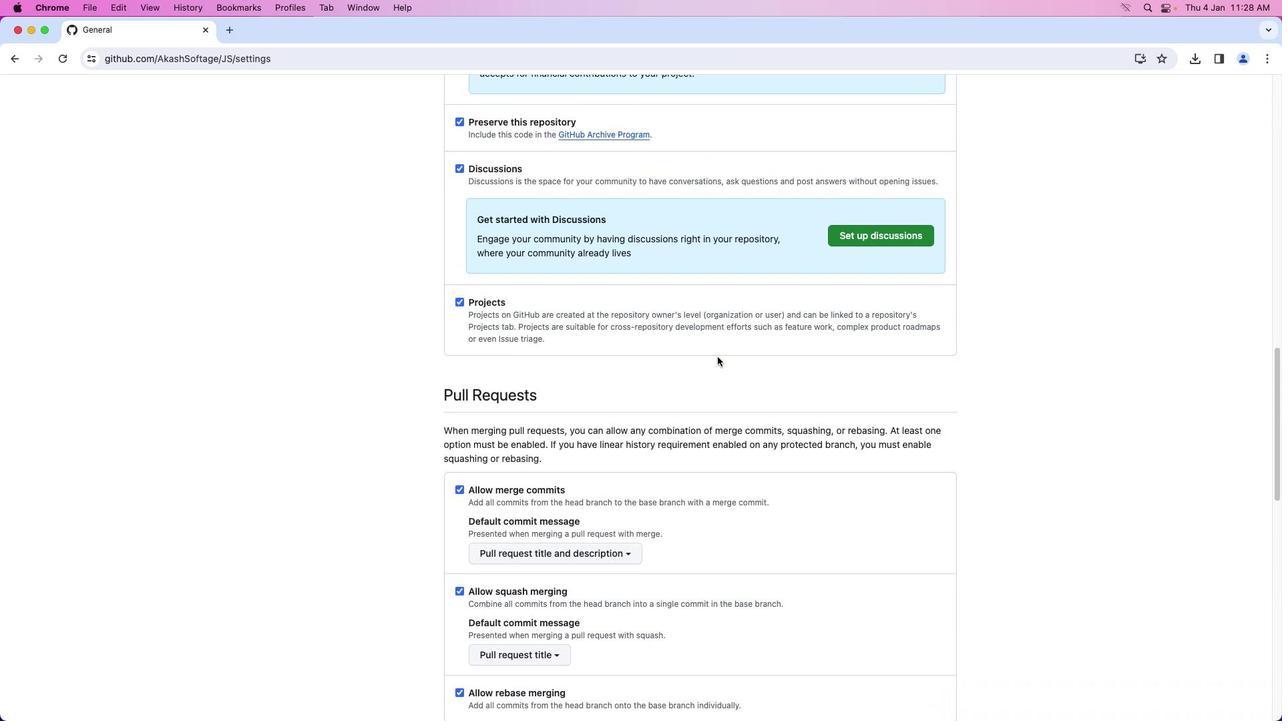 
Action: Mouse moved to (717, 357)
Screenshot: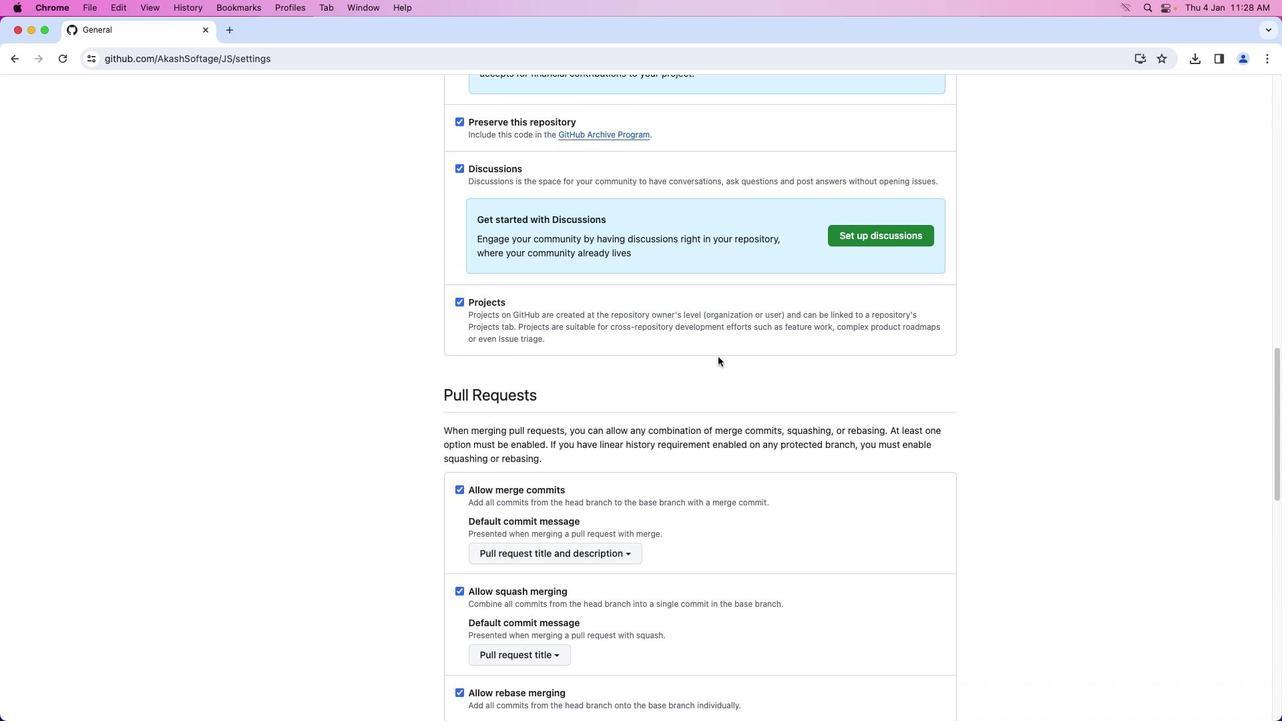 
Action: Mouse scrolled (717, 357) with delta (0, 0)
Screenshot: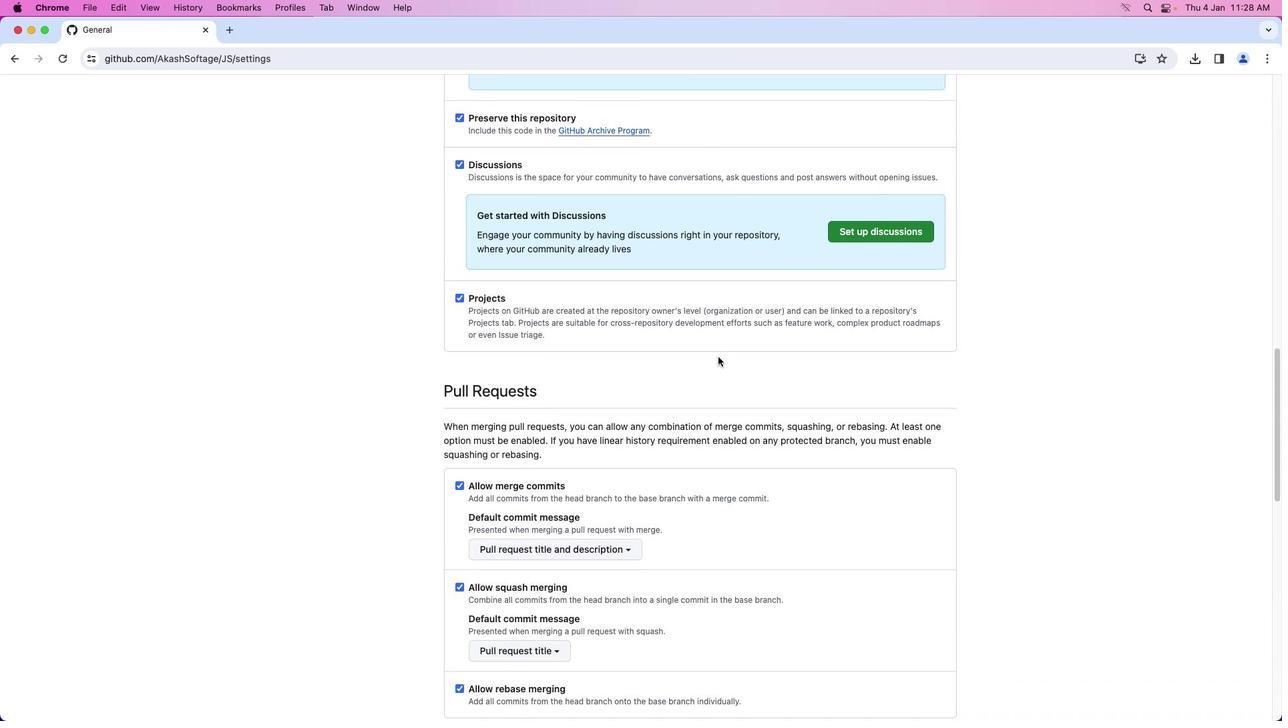 
Action: Mouse scrolled (717, 357) with delta (0, 0)
Screenshot: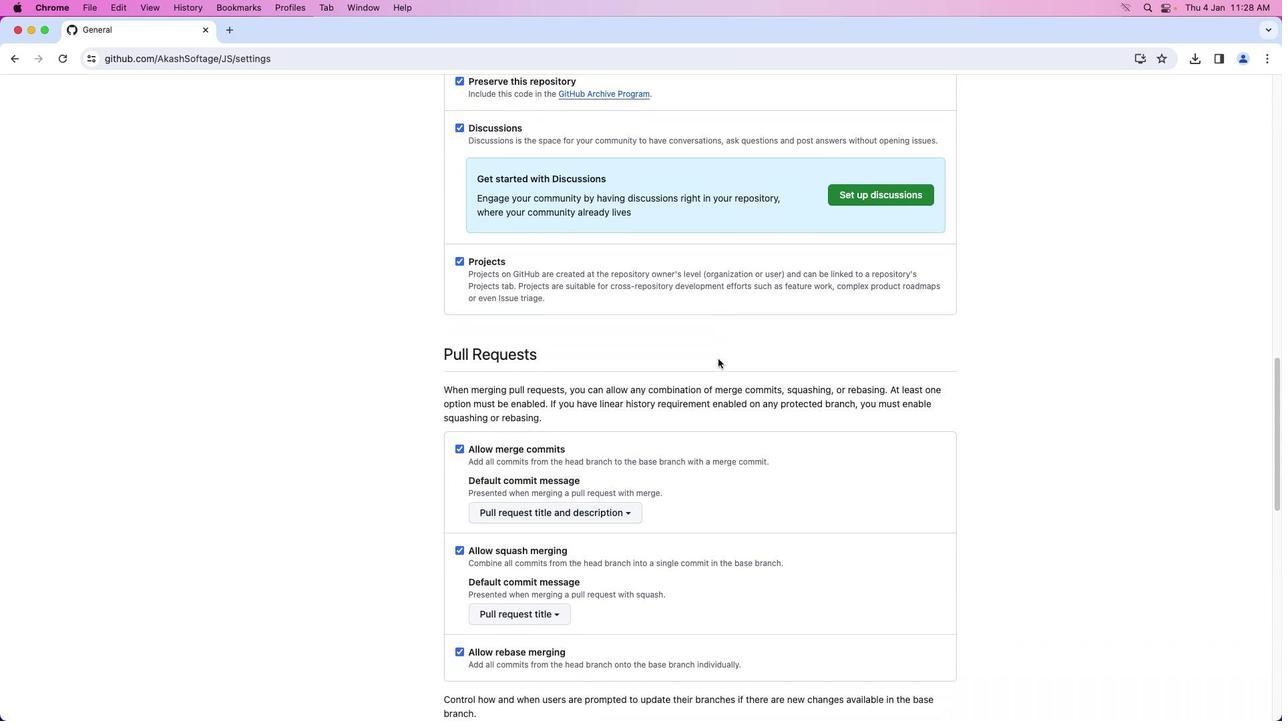 
Action: Mouse scrolled (717, 357) with delta (0, 0)
Screenshot: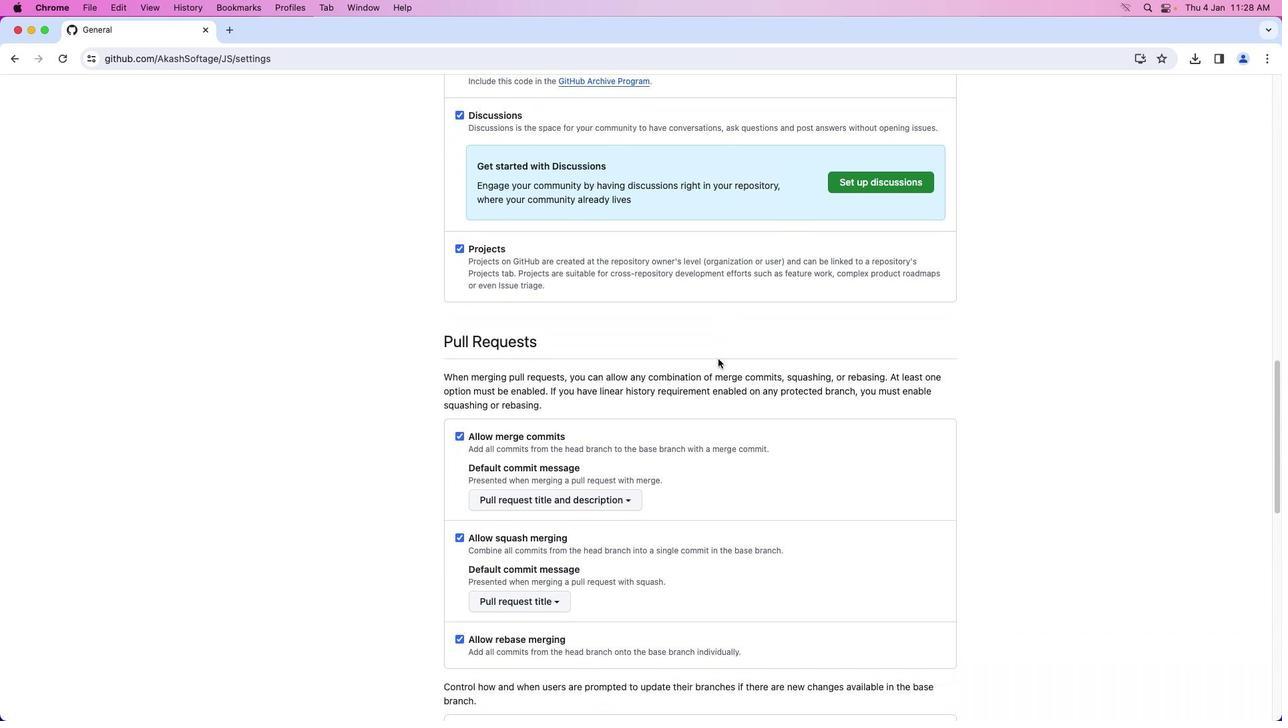 
Action: Mouse moved to (717, 357)
Screenshot: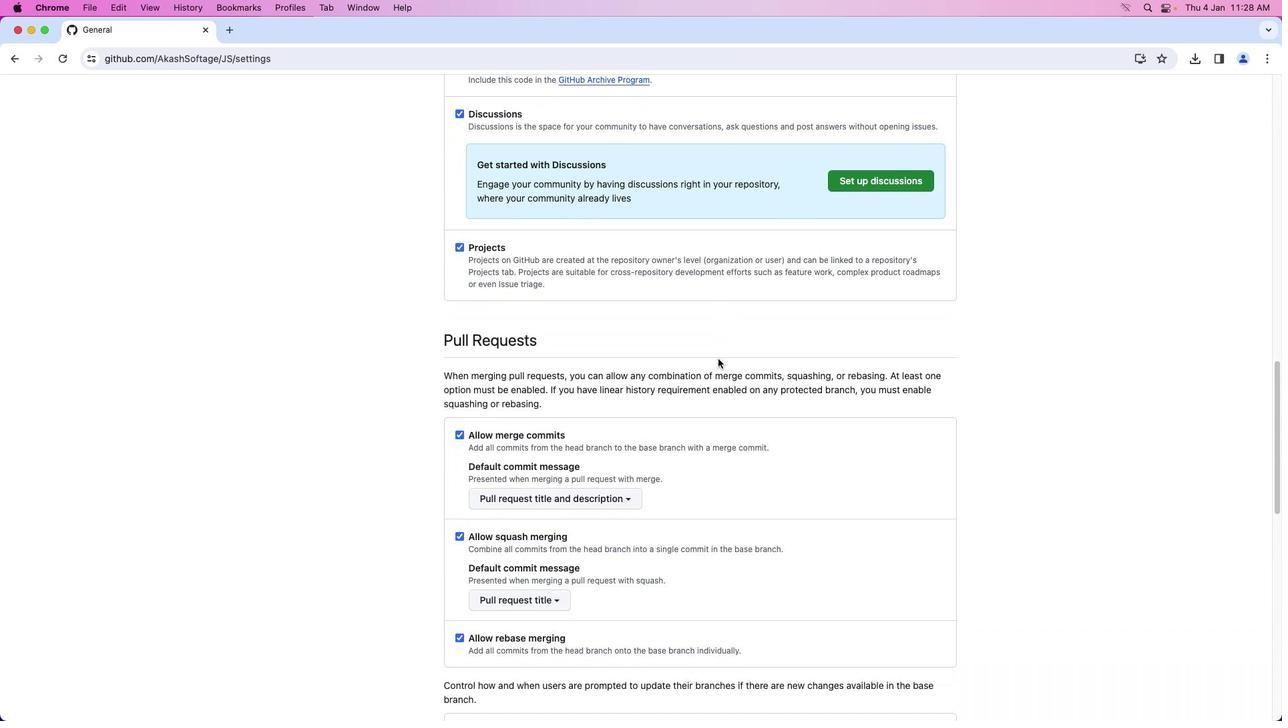 
Action: Mouse scrolled (717, 357) with delta (0, 0)
Screenshot: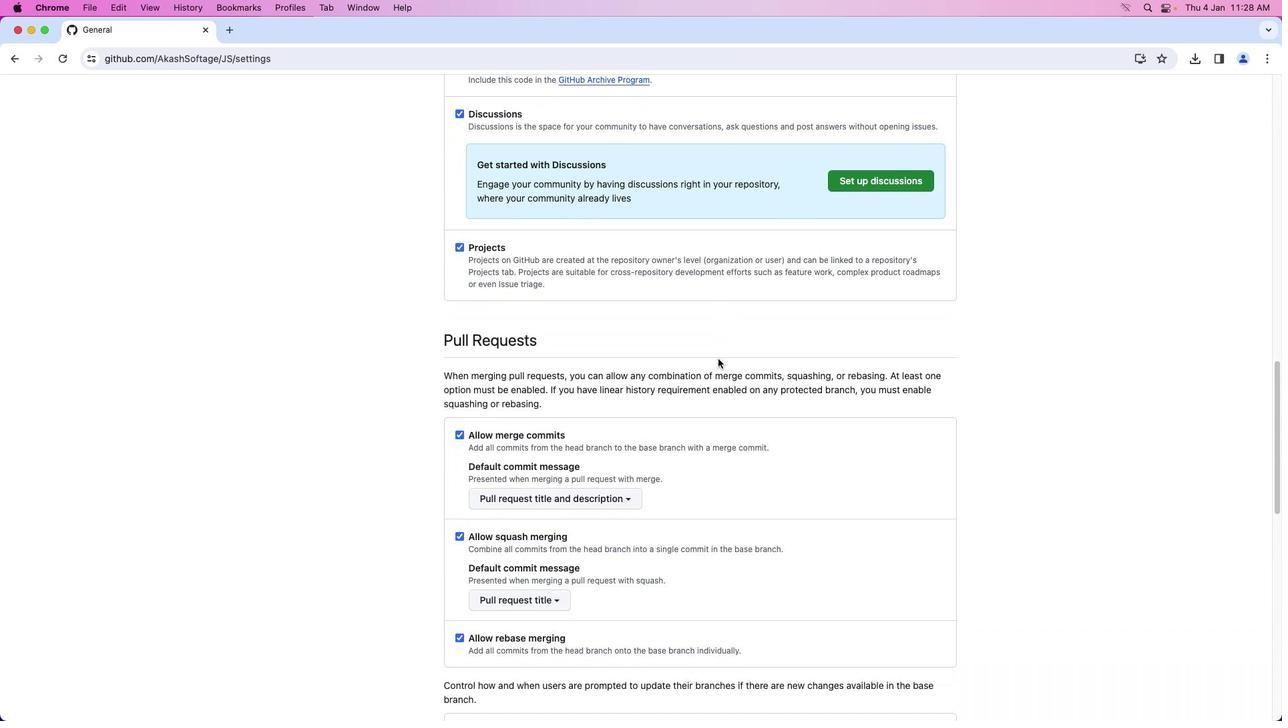
Action: Mouse moved to (717, 359)
Screenshot: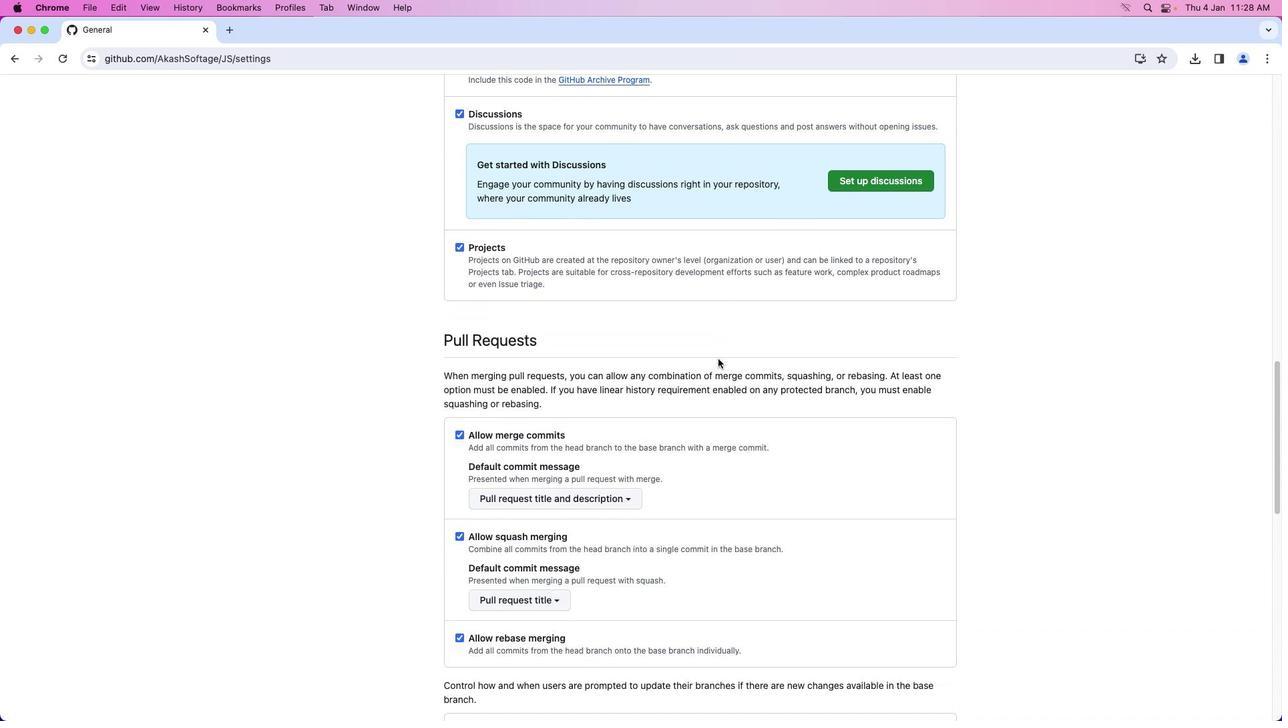 
Action: Mouse scrolled (717, 359) with delta (0, 0)
Screenshot: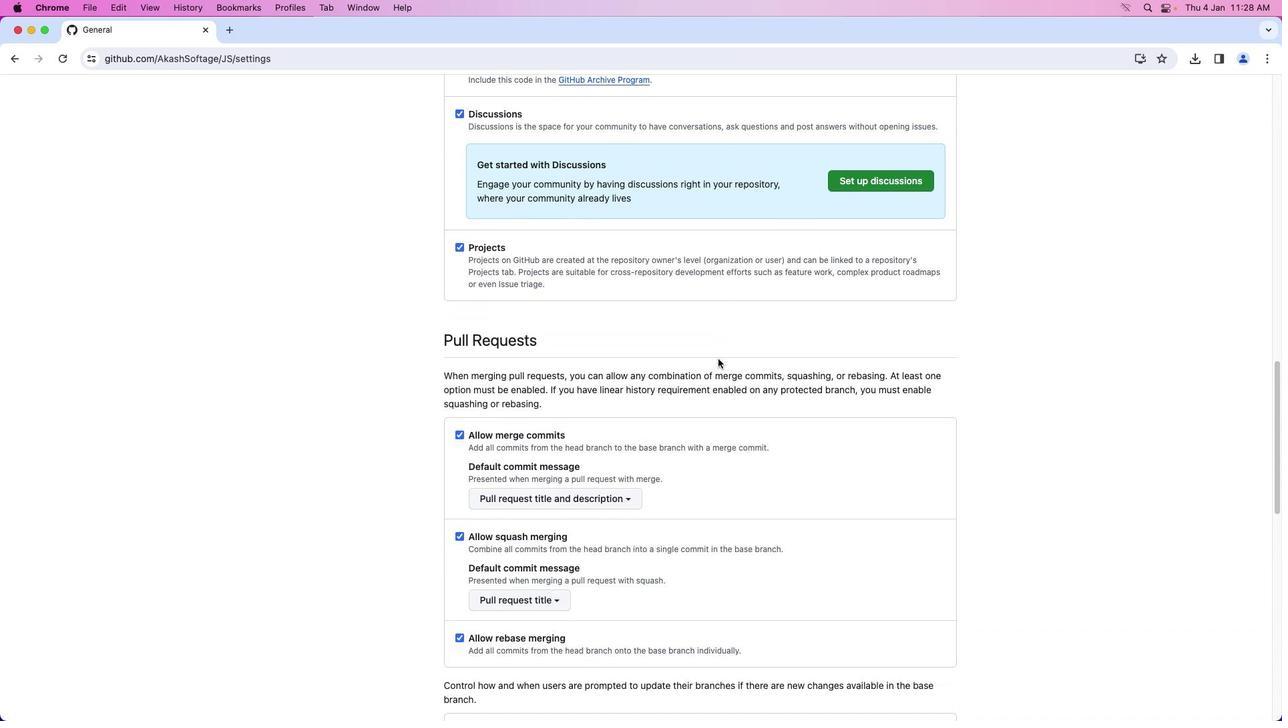 
Action: Mouse scrolled (717, 359) with delta (0, 0)
Screenshot: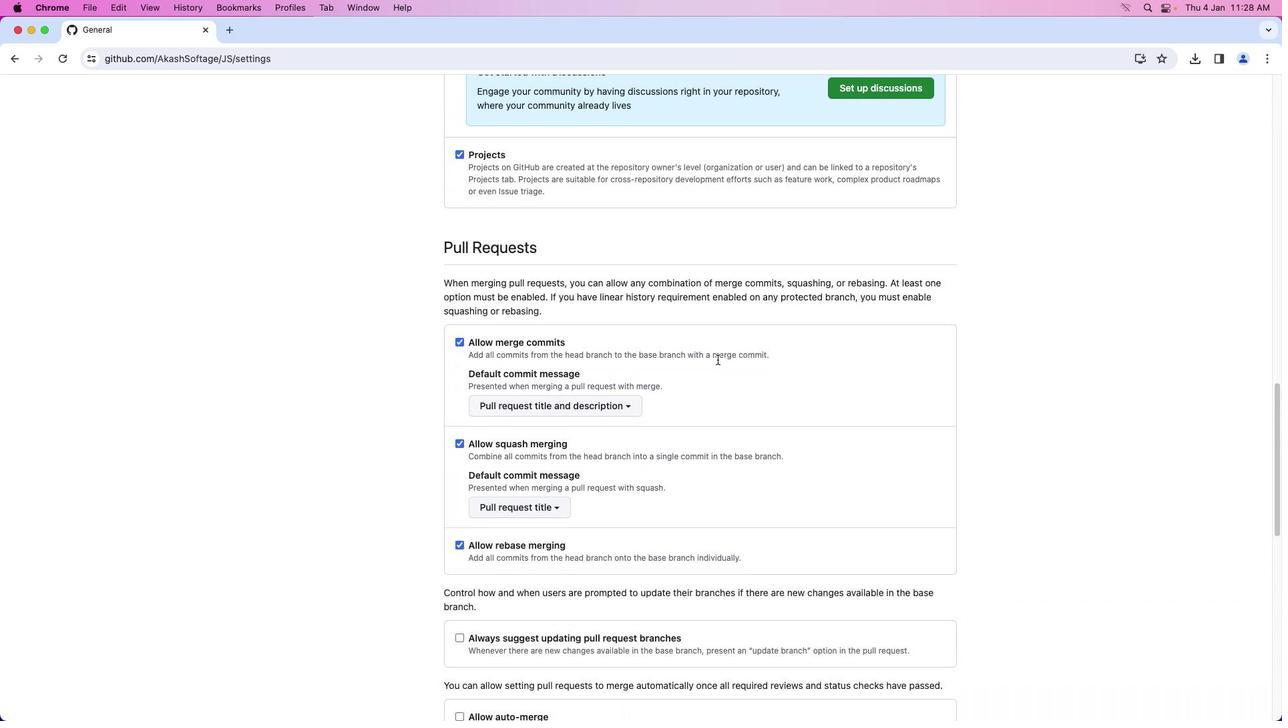
Action: Mouse moved to (717, 359)
Screenshot: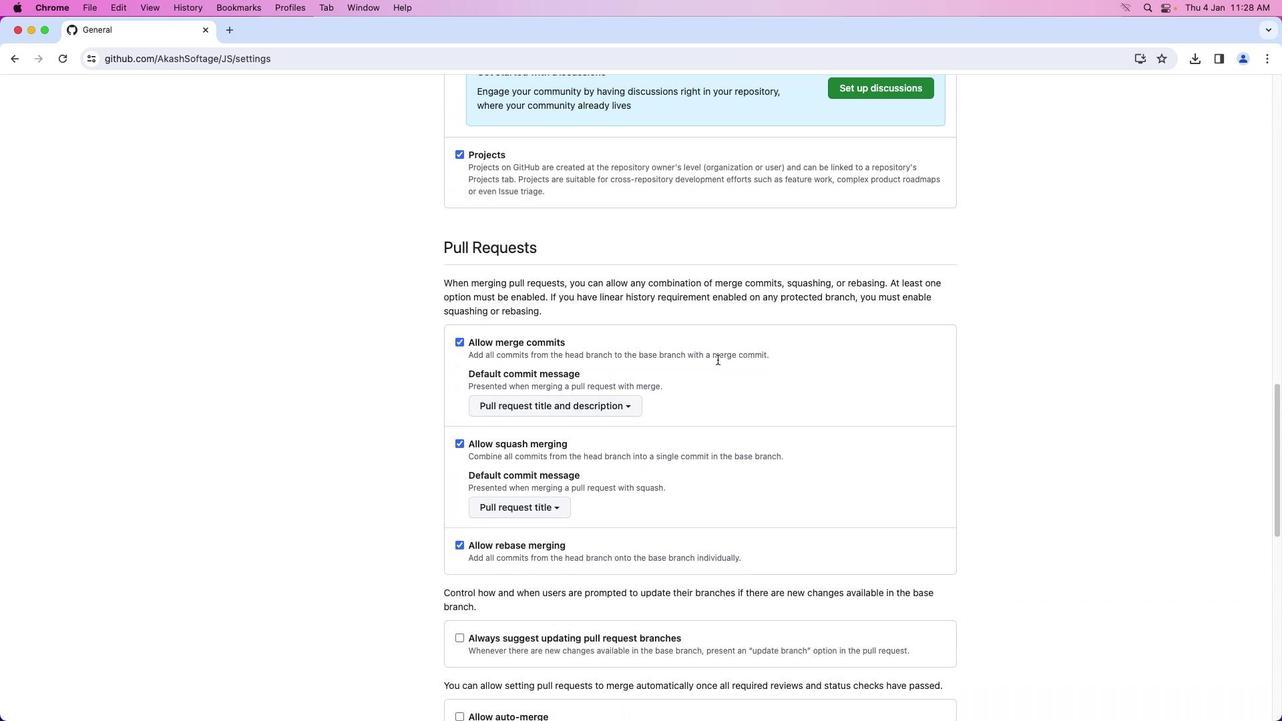 
Action: Mouse scrolled (717, 359) with delta (0, 0)
Screenshot: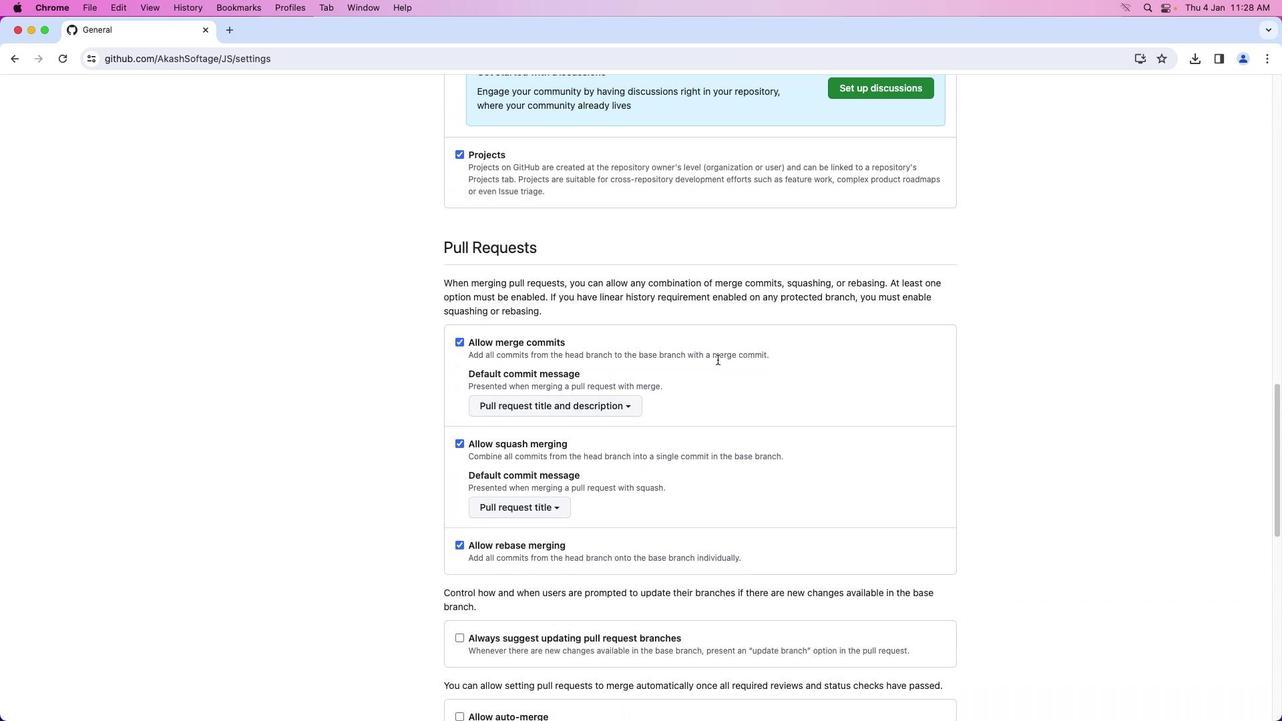
Action: Mouse moved to (717, 359)
Screenshot: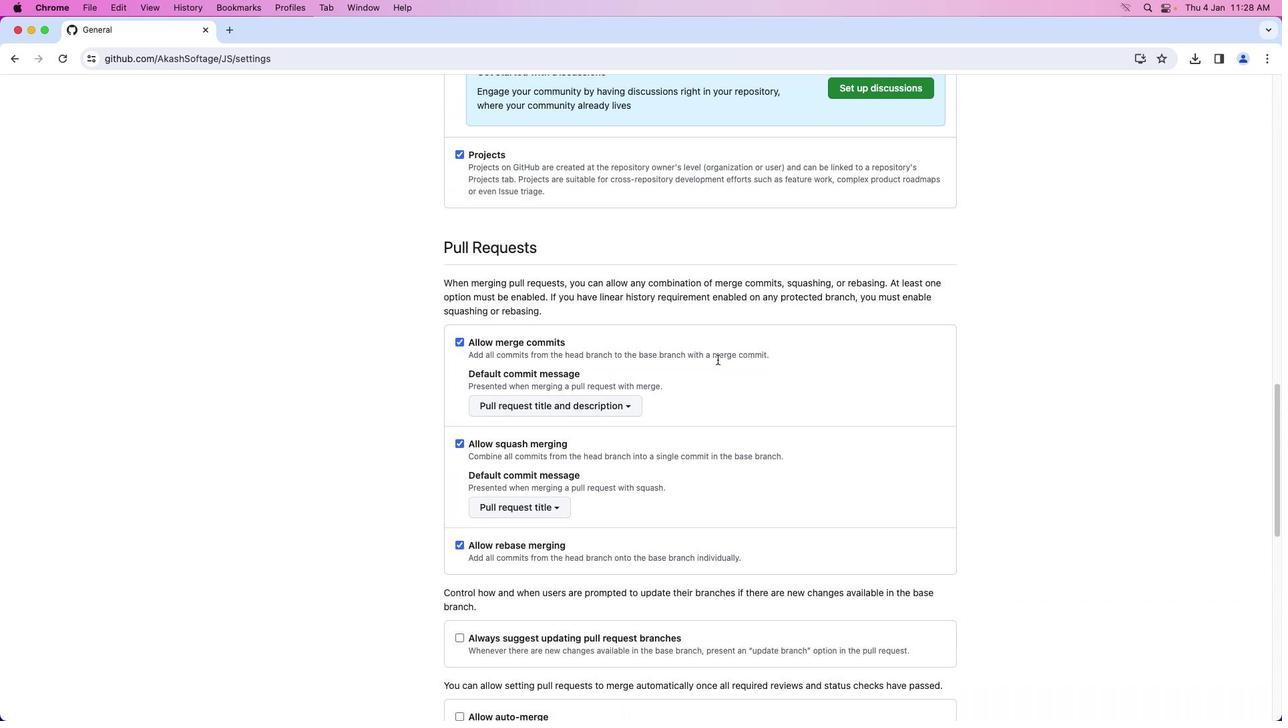 
Action: Mouse scrolled (717, 359) with delta (0, -1)
Screenshot: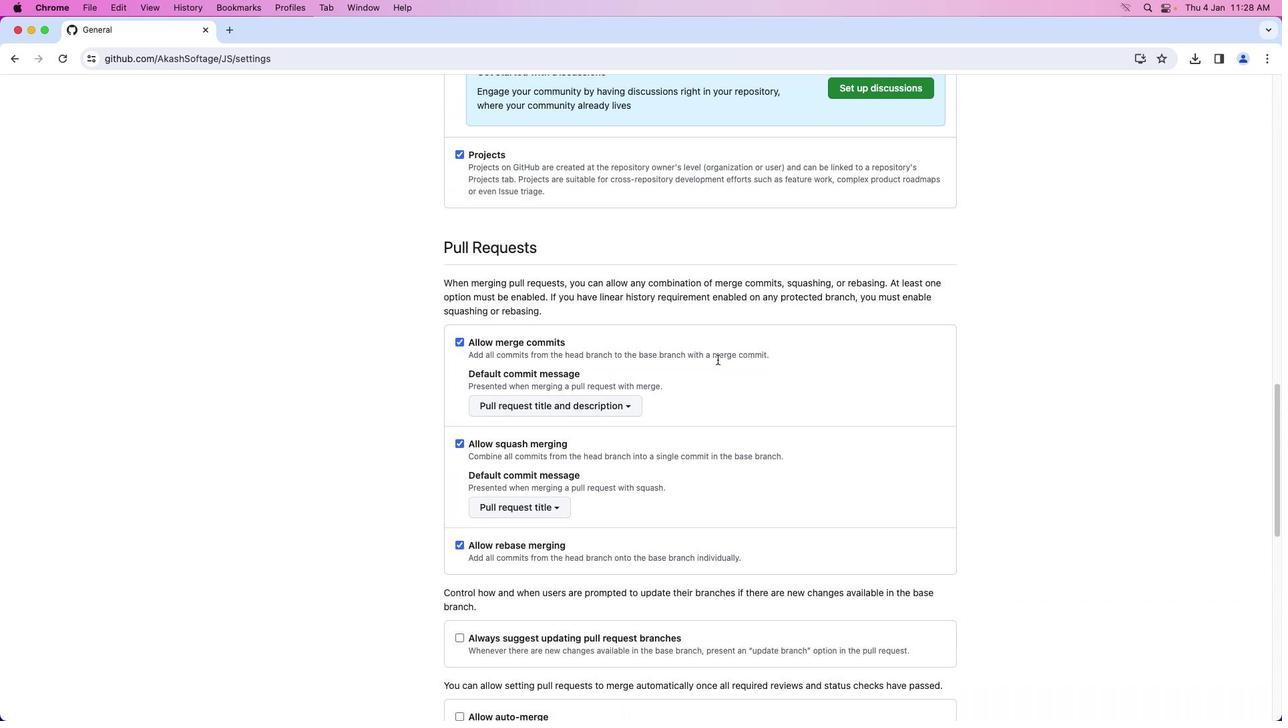 
Action: Mouse moved to (520, 507)
Screenshot: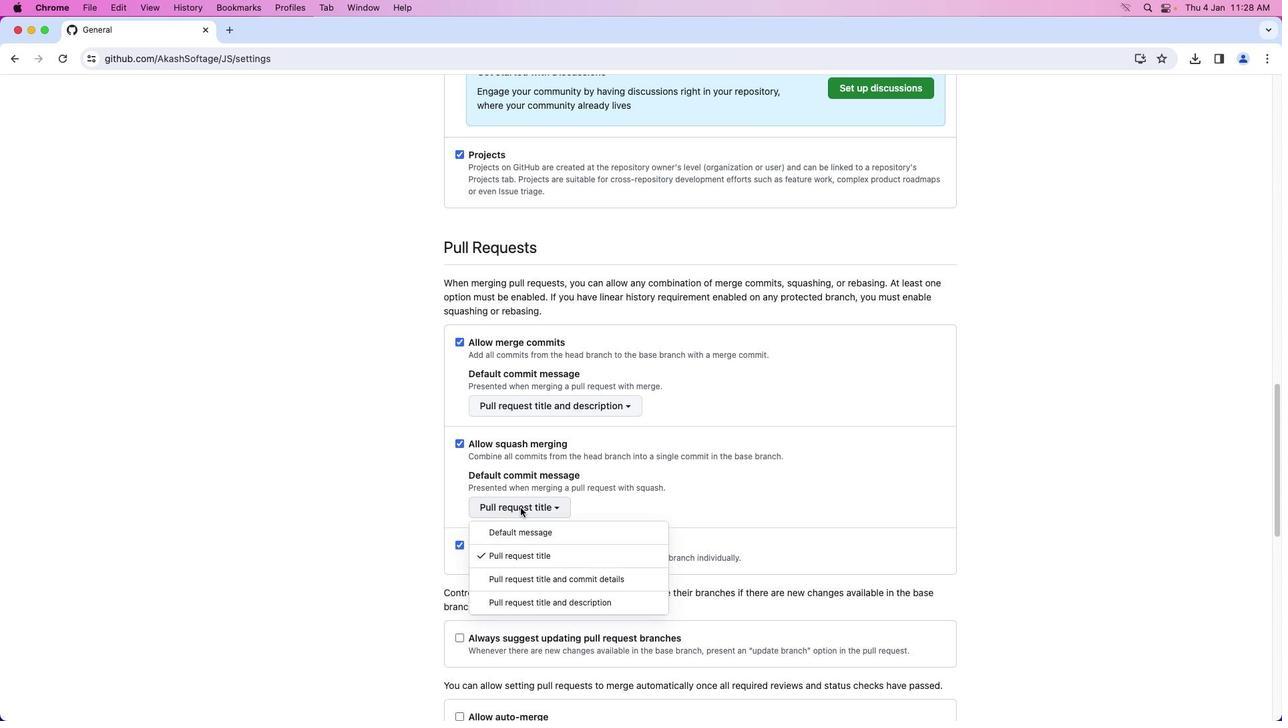 
Action: Mouse pressed left at (520, 507)
Screenshot: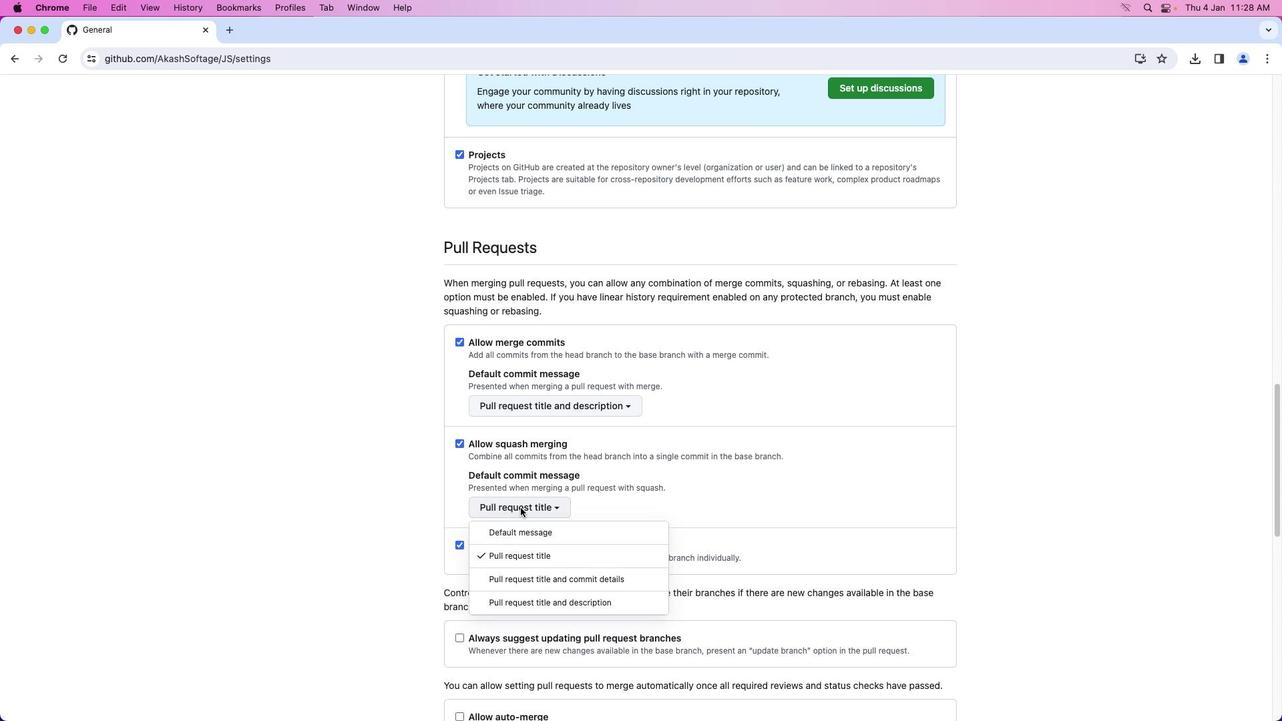 
Action: Mouse moved to (561, 580)
Screenshot: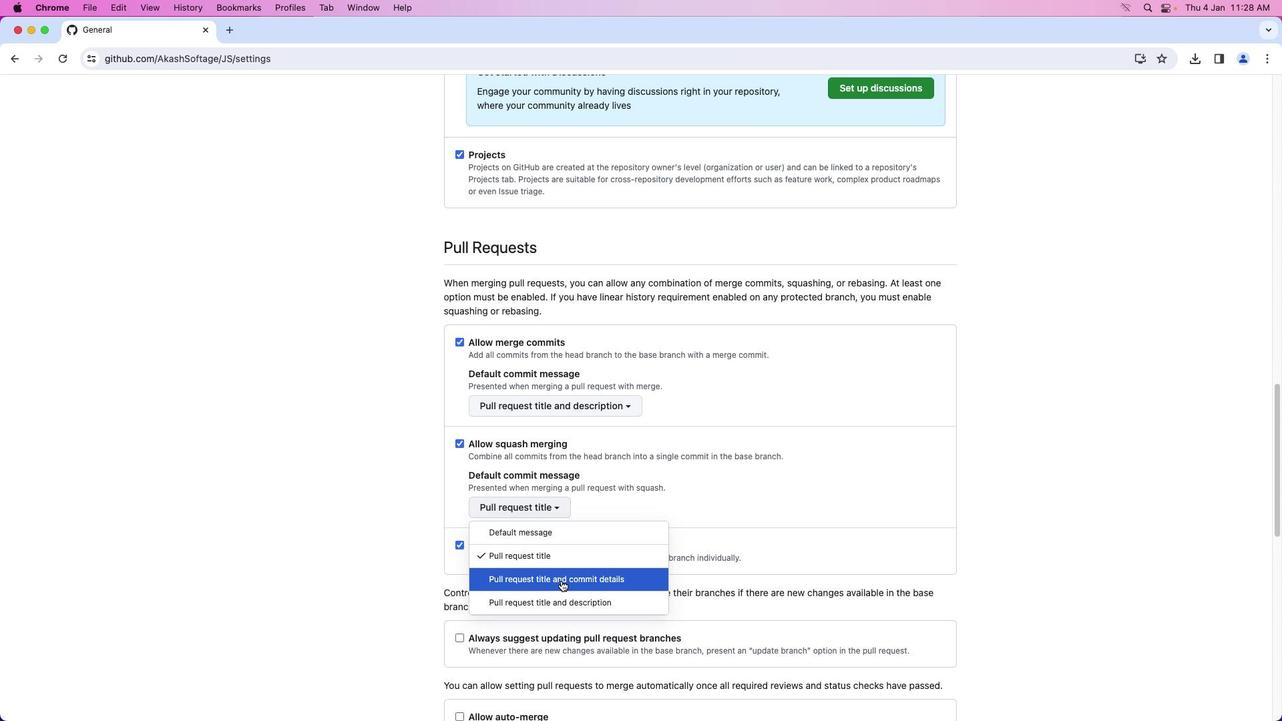 
Action: Mouse pressed left at (561, 580)
Screenshot: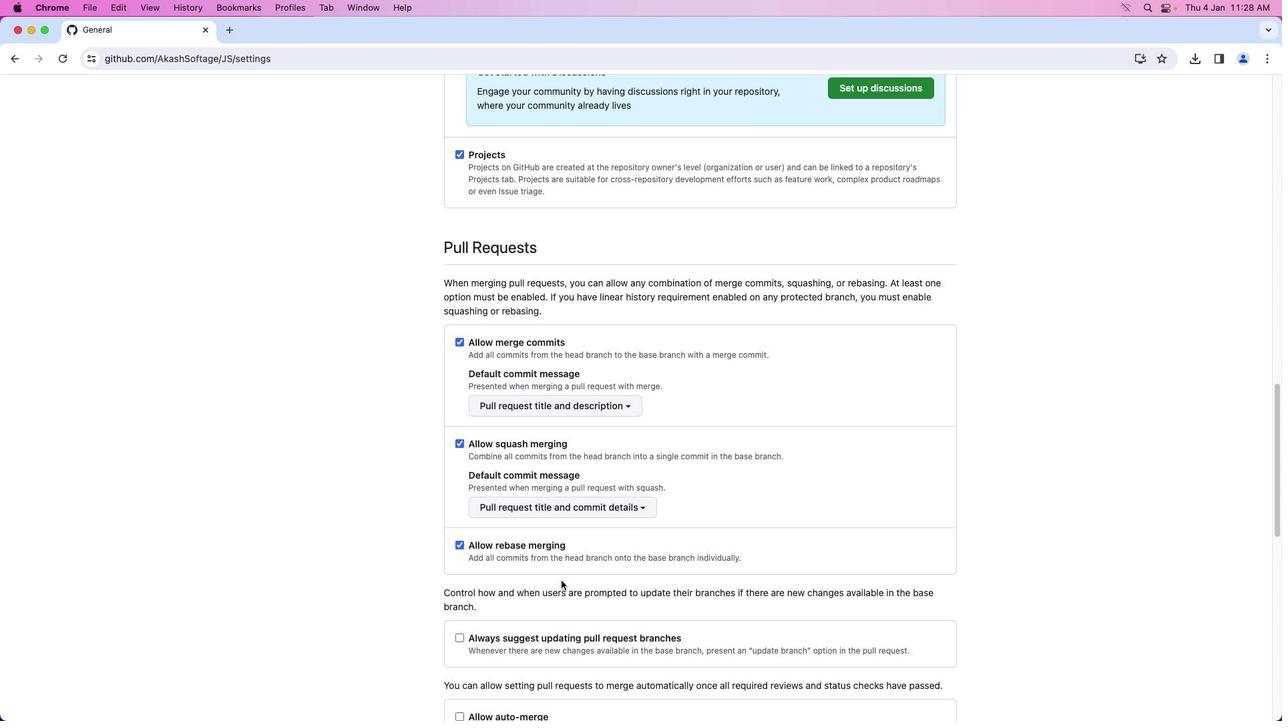 
Action: Mouse moved to (817, 501)
Screenshot: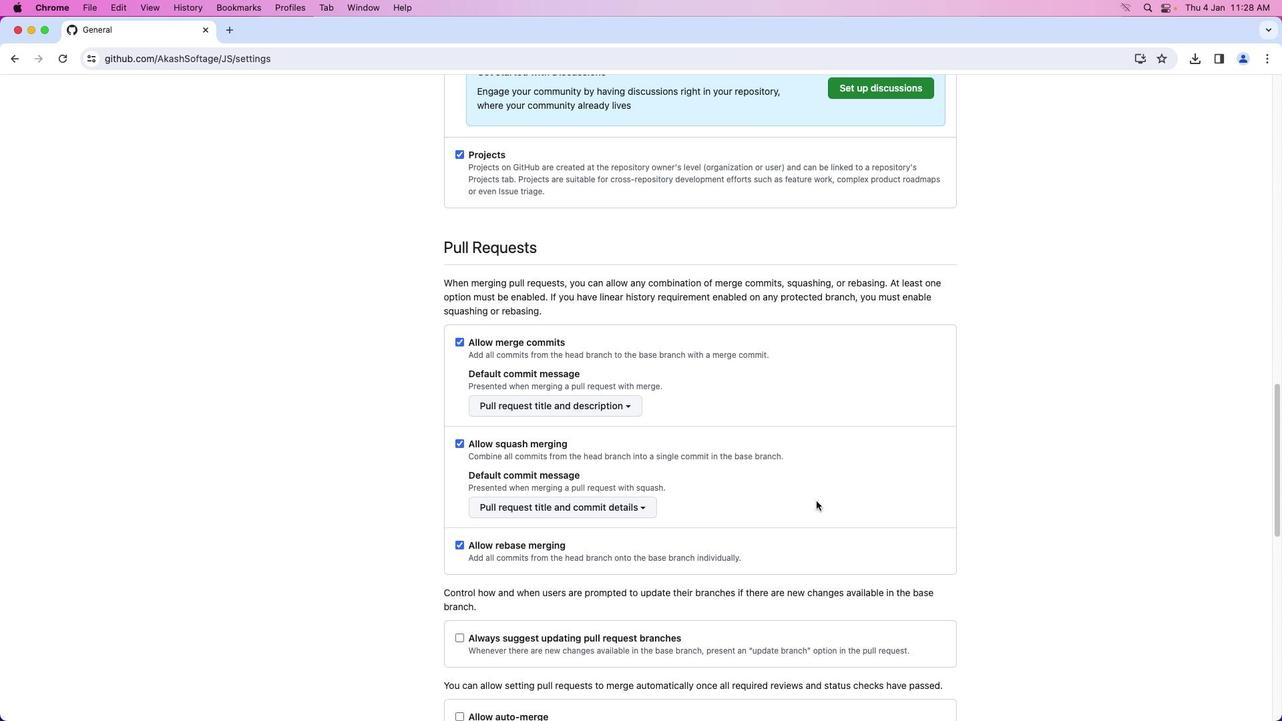 
Action: Mouse pressed left at (817, 501)
Screenshot: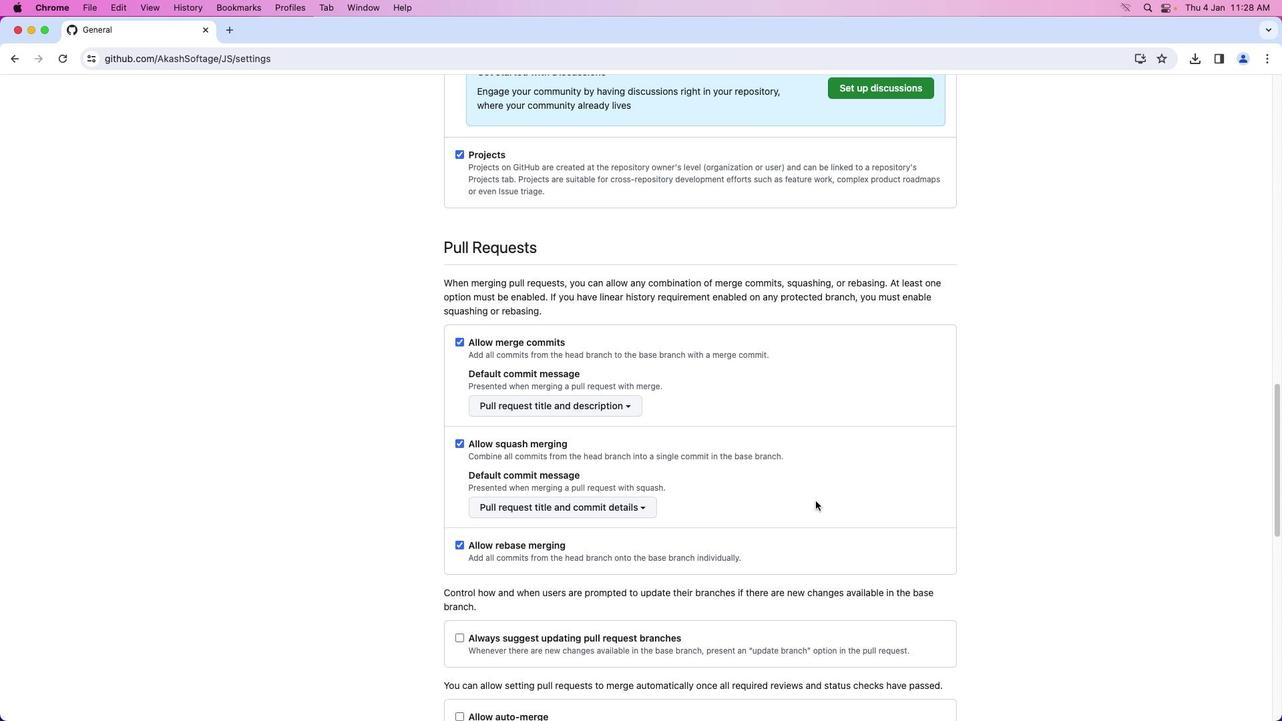 
Action: Mouse moved to (815, 501)
Screenshot: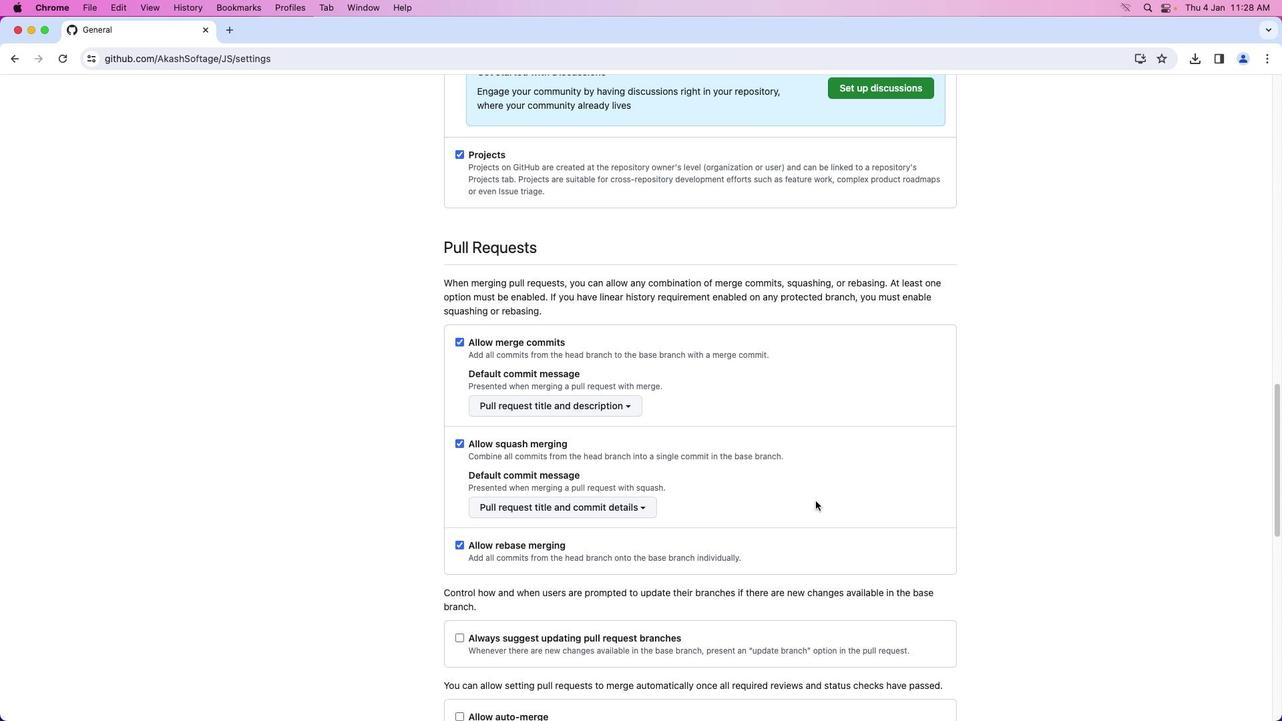 
